 Task: Create new contact,   with mail id: 'AubreyNelson@iCloud.com', first name: 'Aubrey', Last name: 'Nelson', Job Title: Front-End Developer, Phone number (408) 555-5678. Change life cycle stage to  'Lead' and lead status to 'New'. Add new company to the associated contact: www.dell.comen-in and type: Other. Logged in from softage.10@softage.net
Action: Mouse moved to (85, 59)
Screenshot: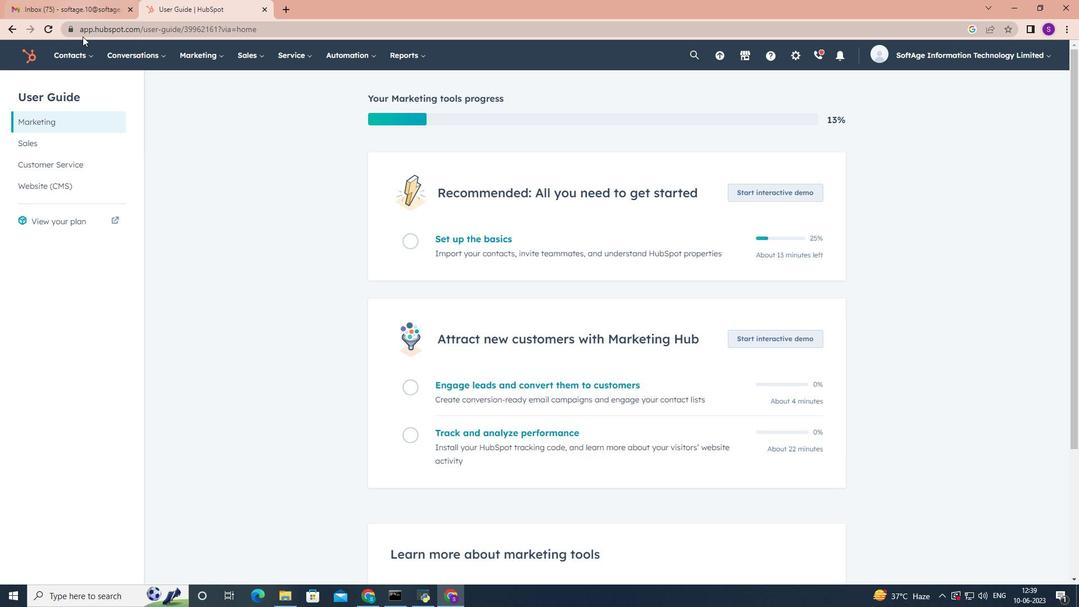 
Action: Mouse pressed left at (85, 59)
Screenshot: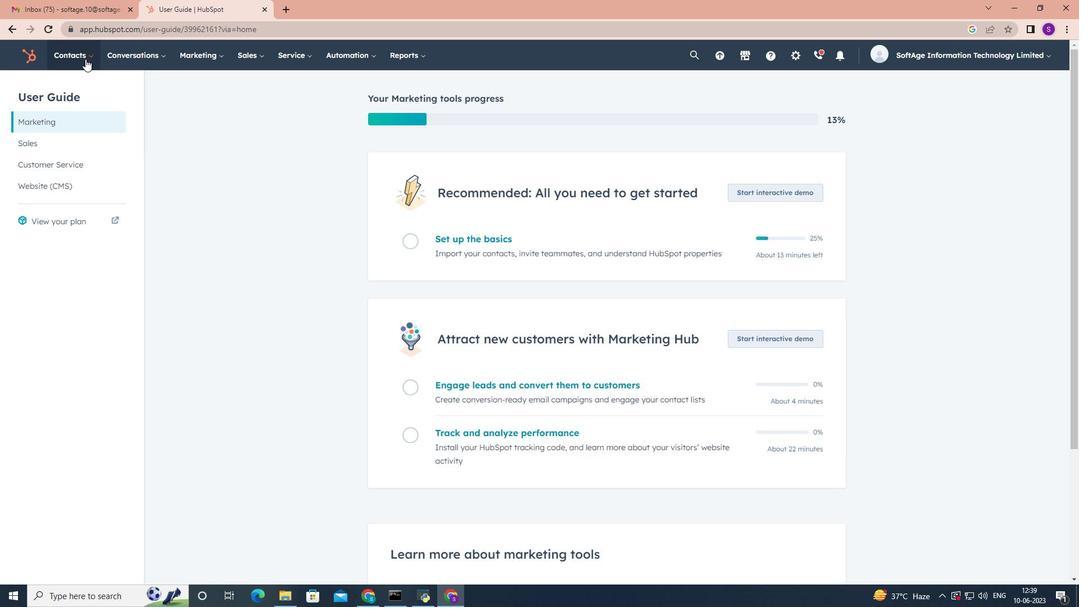 
Action: Mouse moved to (95, 93)
Screenshot: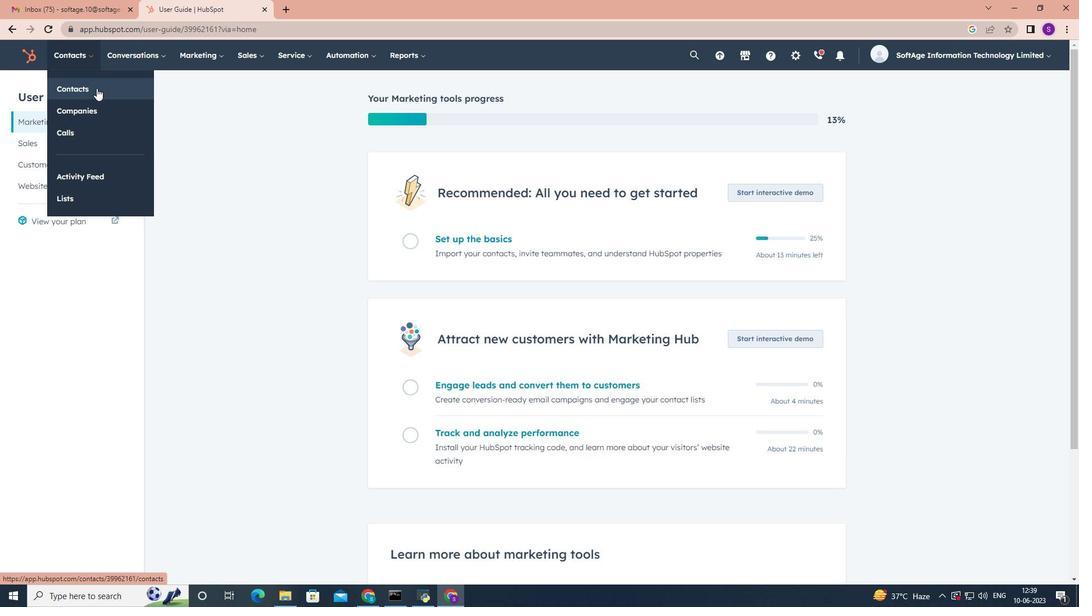 
Action: Mouse pressed left at (95, 93)
Screenshot: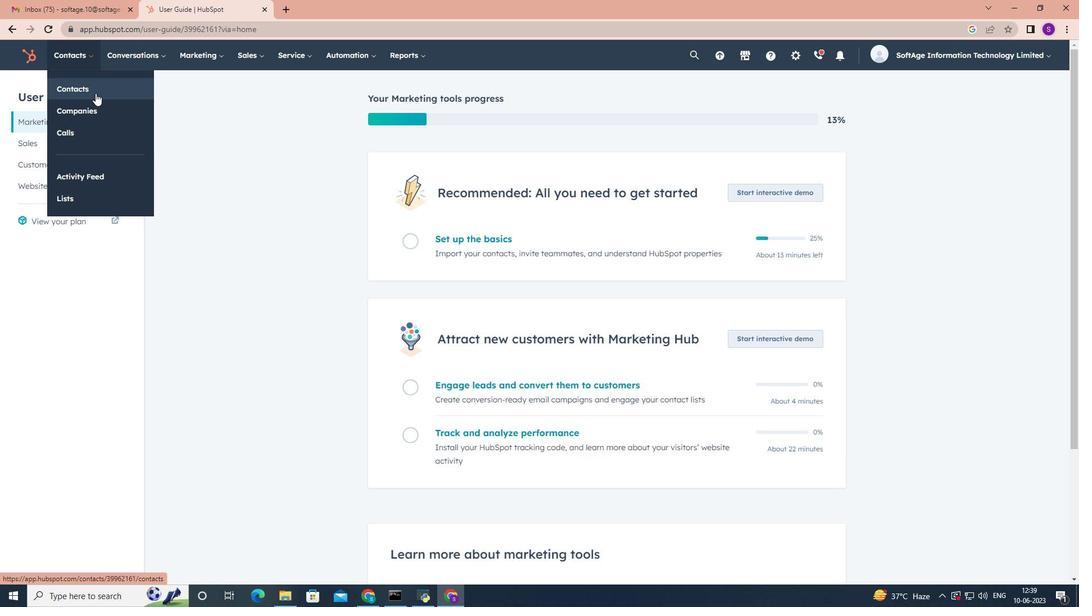 
Action: Mouse moved to (1018, 92)
Screenshot: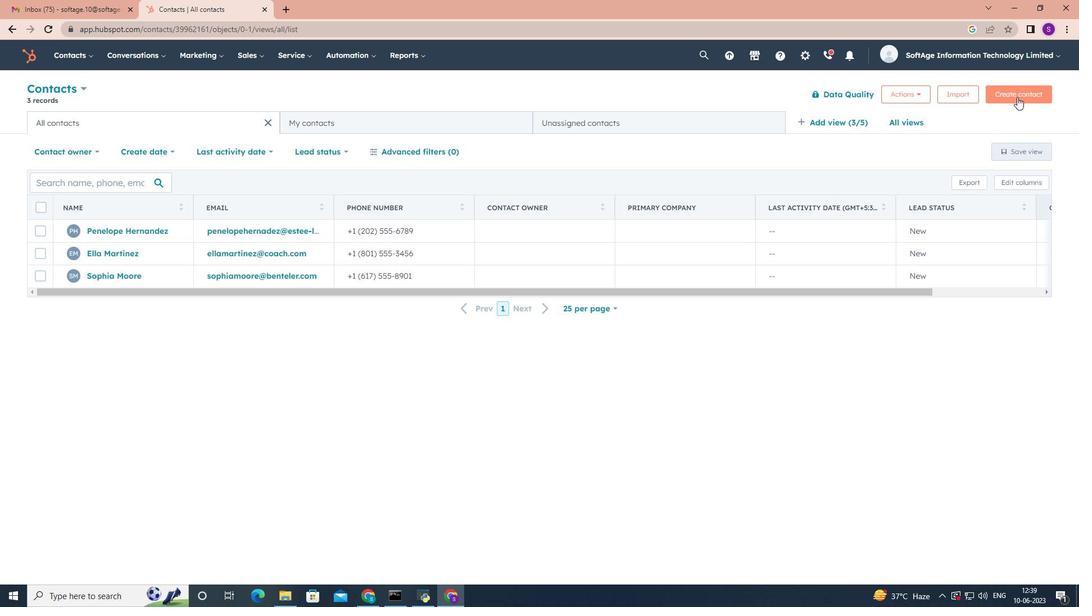 
Action: Mouse pressed left at (1018, 92)
Screenshot: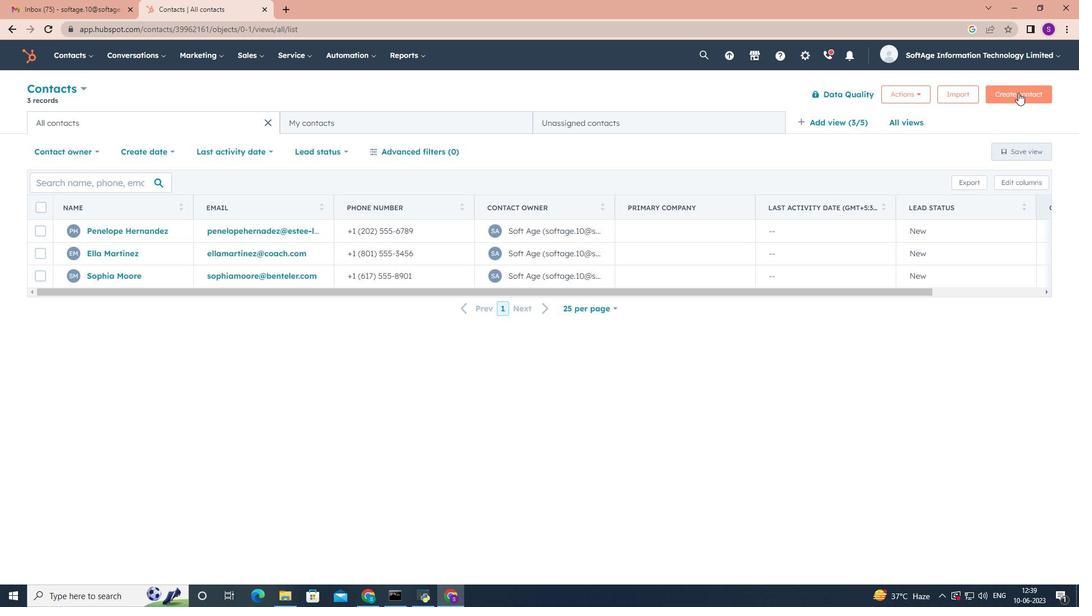 
Action: Mouse moved to (814, 150)
Screenshot: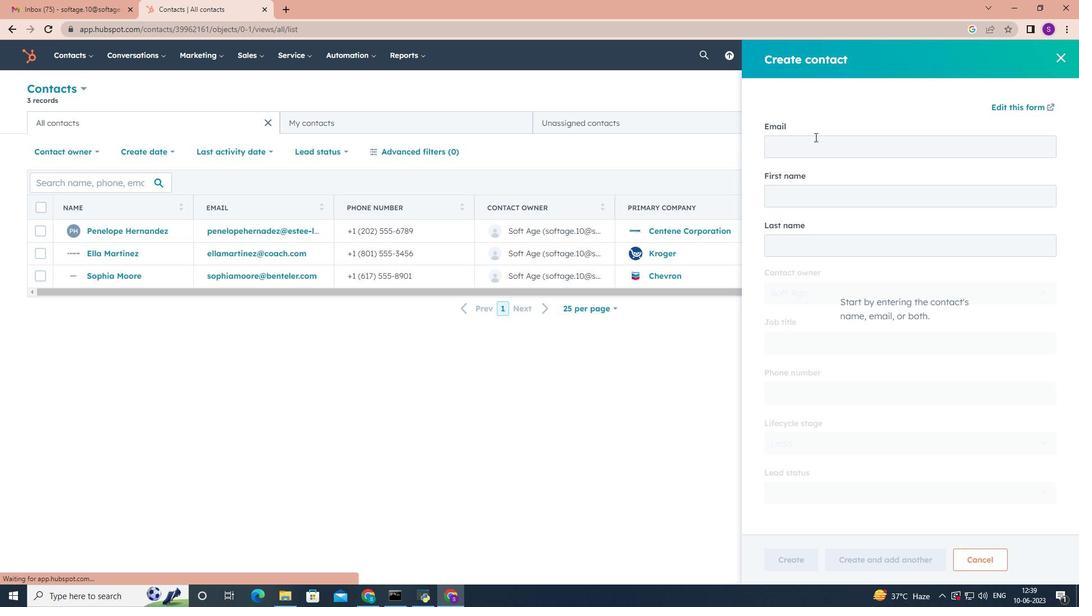 
Action: Mouse pressed left at (814, 150)
Screenshot: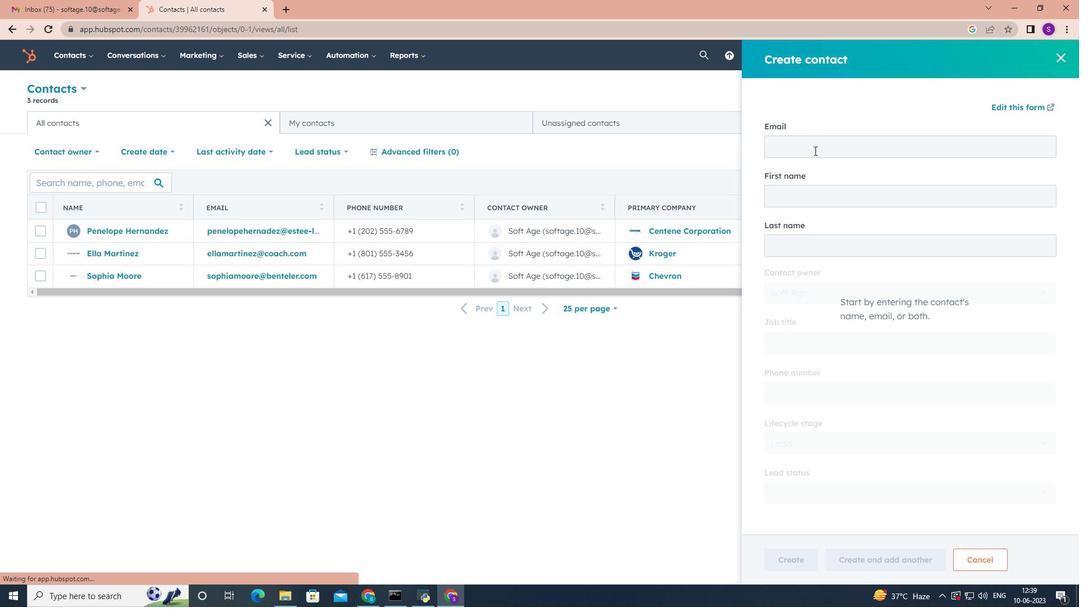 
Action: Key pressed <Key.shift>Aubrey<Key.shift>Nelson<Key.shift>@i<Key.shift><Key.shift><Key.shift><Key.shift><Key.shift><Key.shift><Key.shift><Key.shift><Key.shift><Key.shift>Cloud.com
Screenshot: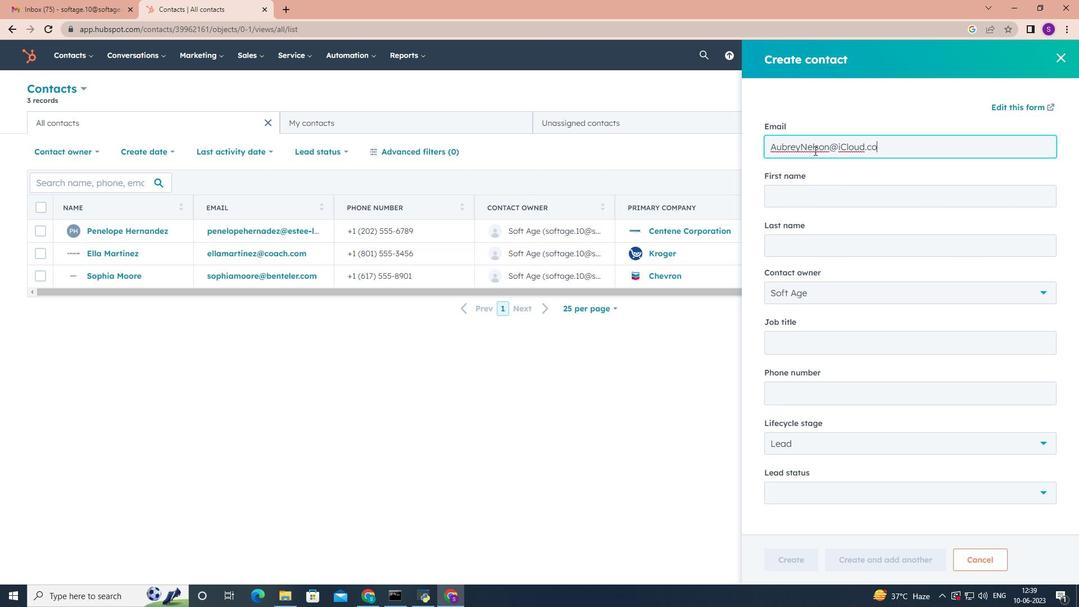 
Action: Mouse moved to (832, 193)
Screenshot: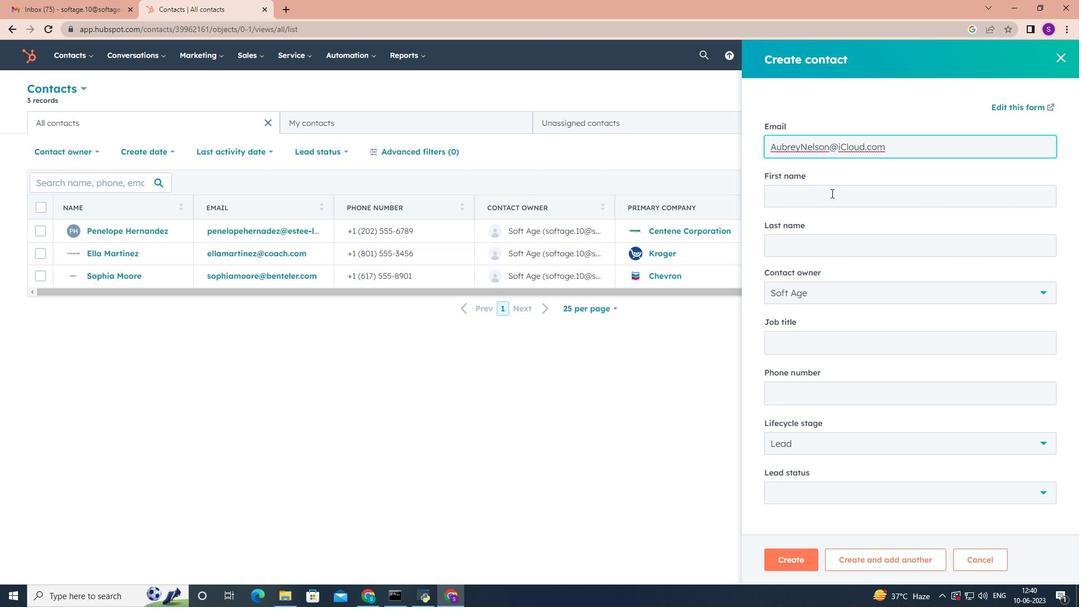 
Action: Mouse pressed left at (832, 193)
Screenshot: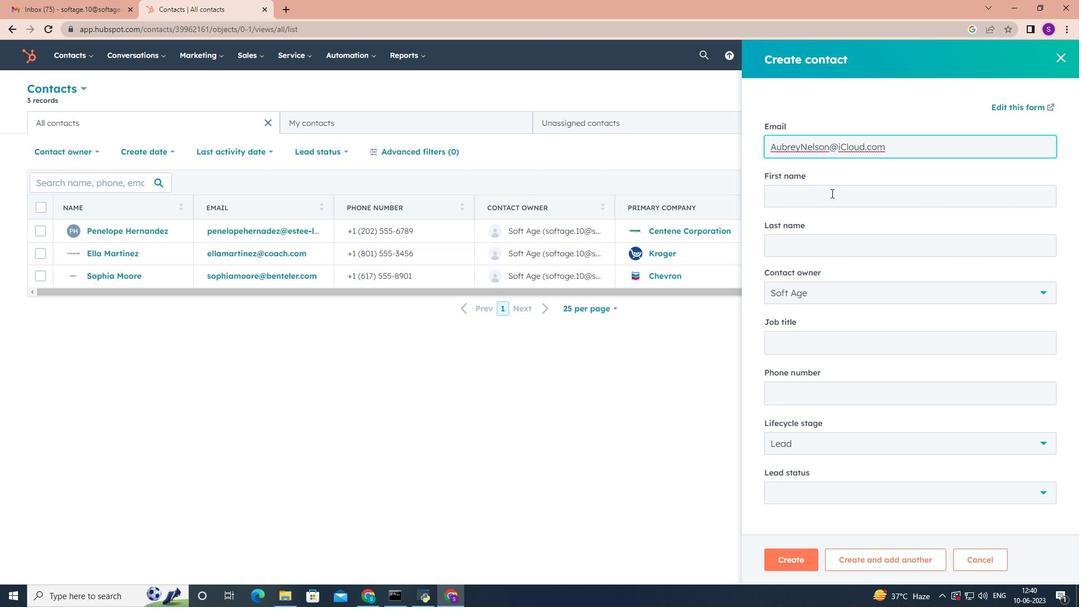 
Action: Key pressed <Key.shift>Aubrey<Key.caps_lock><Key.caps_lock><Key.tab><Key.shift><Key.shift><Key.shift><Key.shift><Key.shift>Nelson<Key.tab><Key.tab><Key.shift><Key.shift><Key.shift><Key.shift>Front-<Key.shift>End<Key.space><Key.shift>Developer<Key.tab>4085555678<Key.tab><Key.tab><Key.tab><Key.tab><Key.enter>
Screenshot: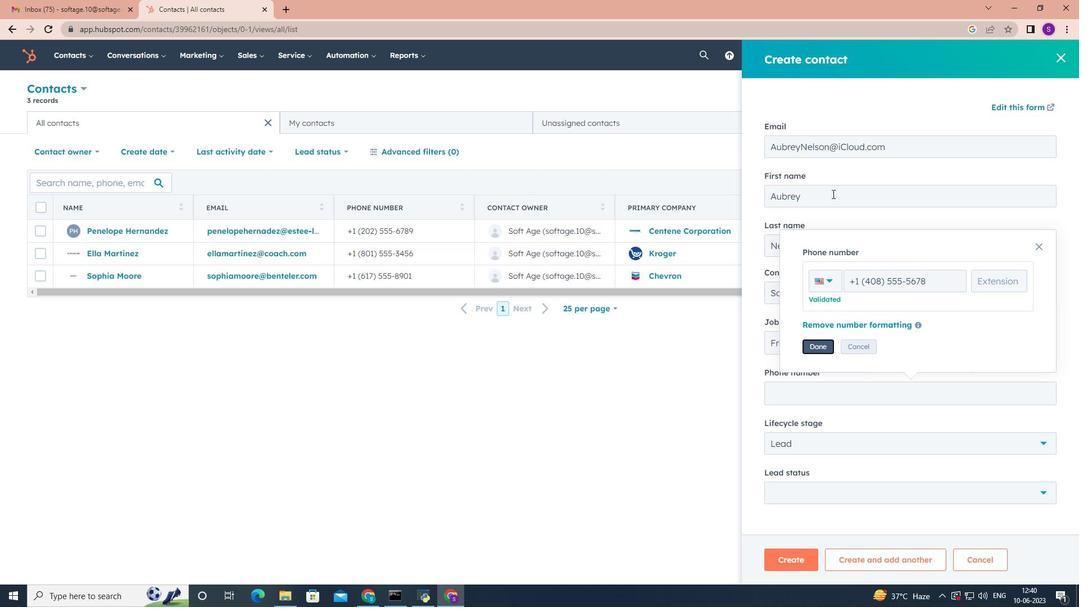 
Action: Mouse moved to (832, 194)
Screenshot: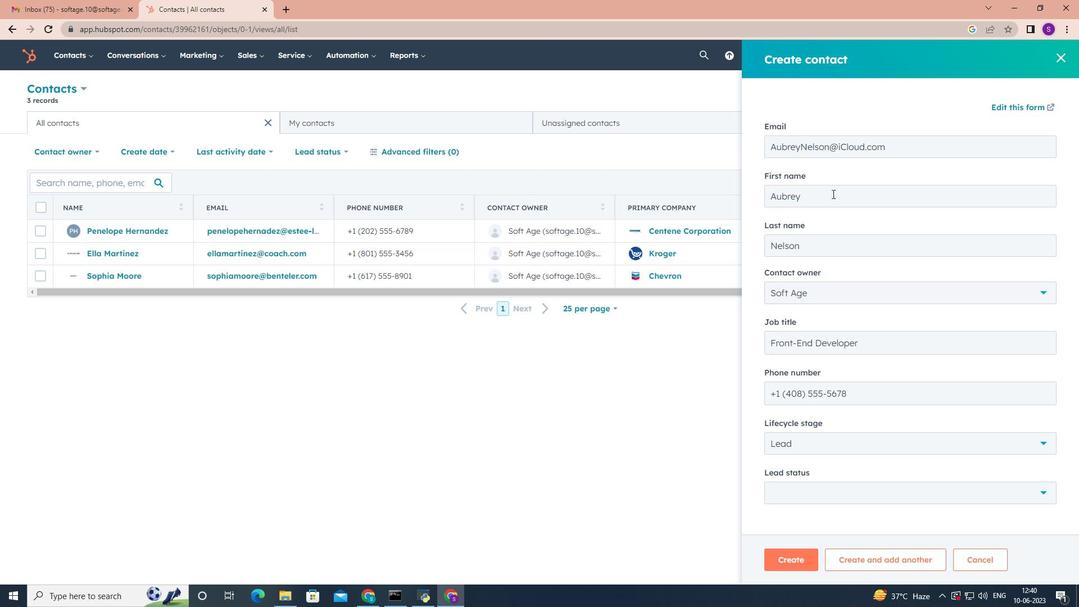 
Action: Mouse scrolled (832, 193) with delta (0, 0)
Screenshot: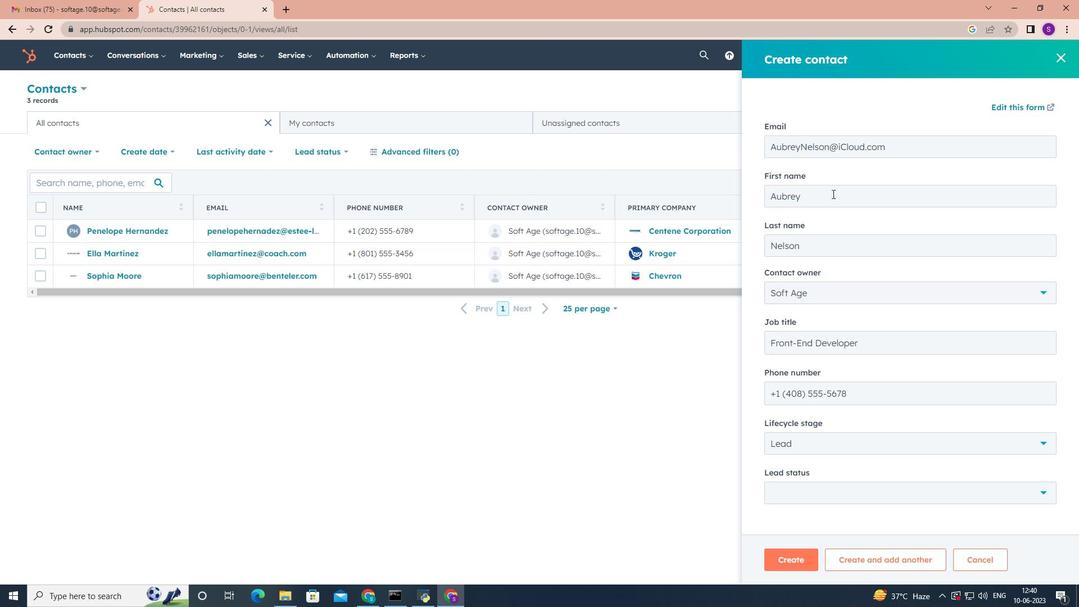 
Action: Mouse scrolled (832, 193) with delta (0, 0)
Screenshot: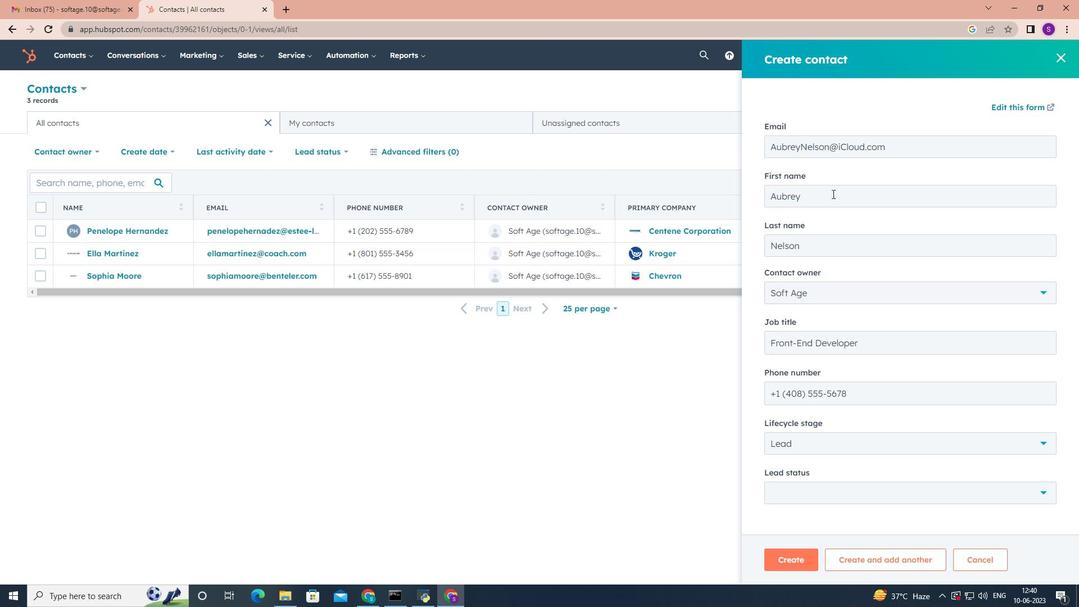 
Action: Mouse moved to (837, 205)
Screenshot: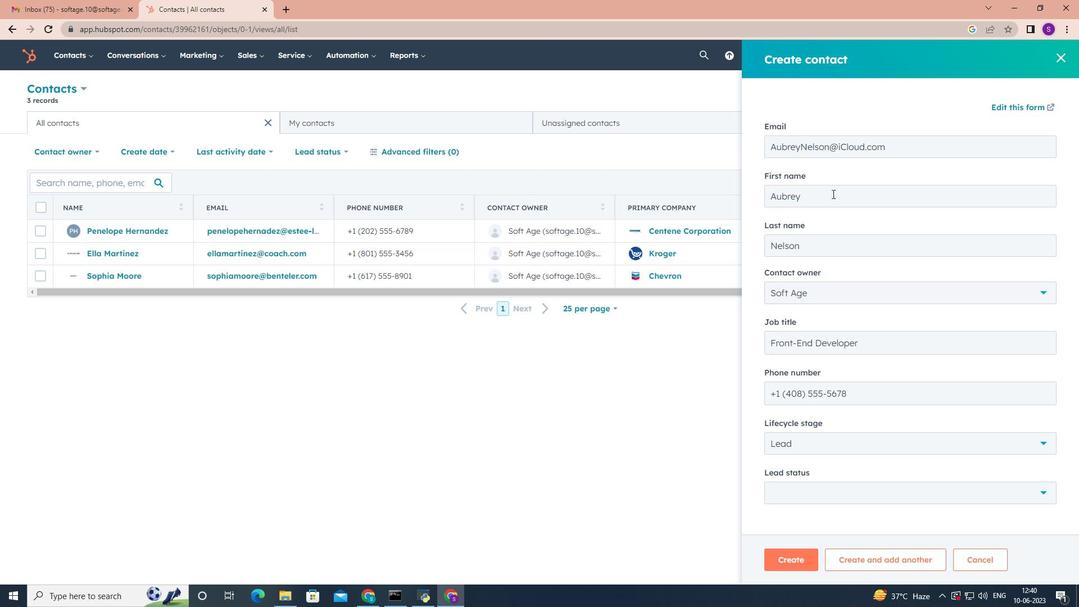 
Action: Mouse scrolled (837, 204) with delta (0, 0)
Screenshot: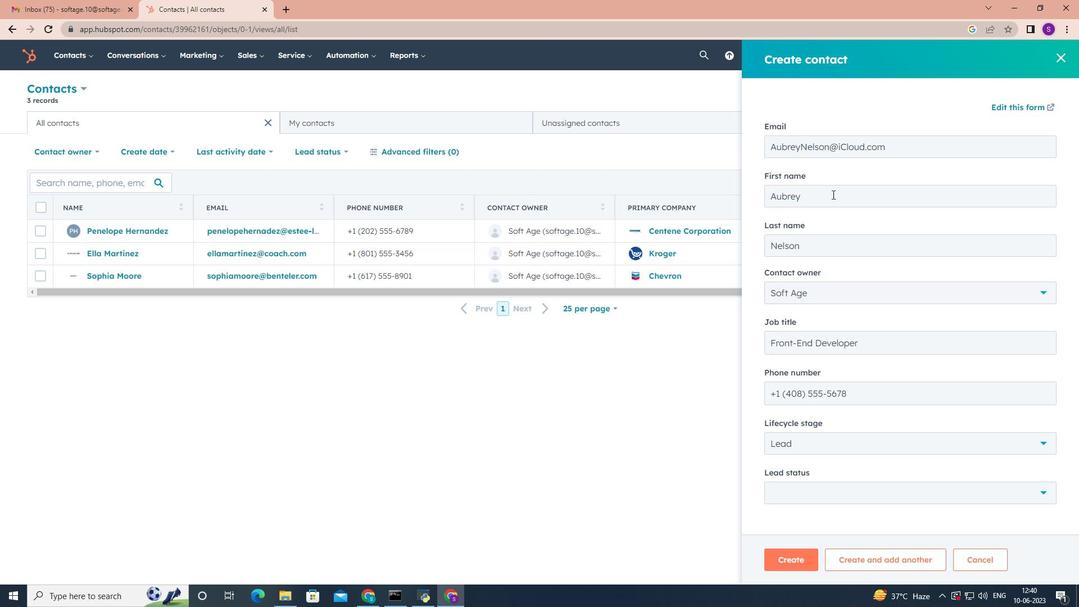
Action: Mouse moved to (971, 345)
Screenshot: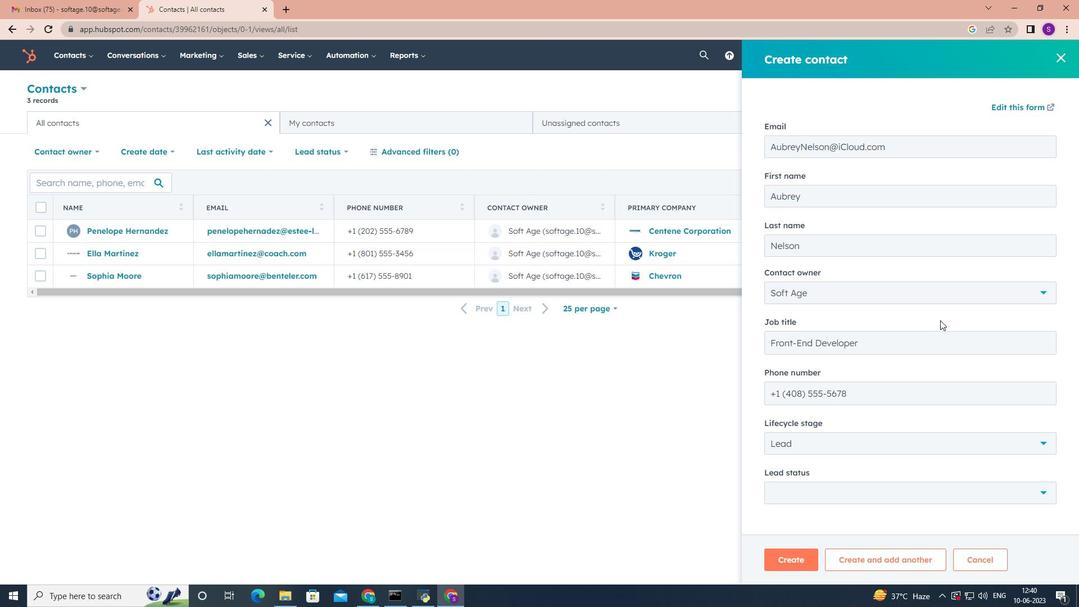 
Action: Mouse scrolled (971, 344) with delta (0, 0)
Screenshot: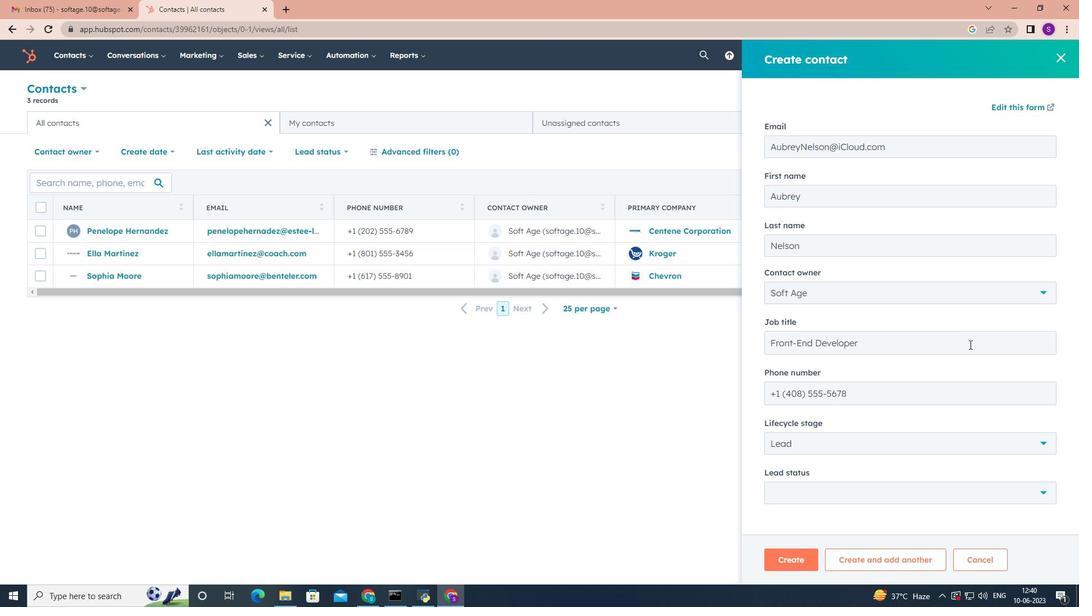 
Action: Mouse scrolled (971, 344) with delta (0, 0)
Screenshot: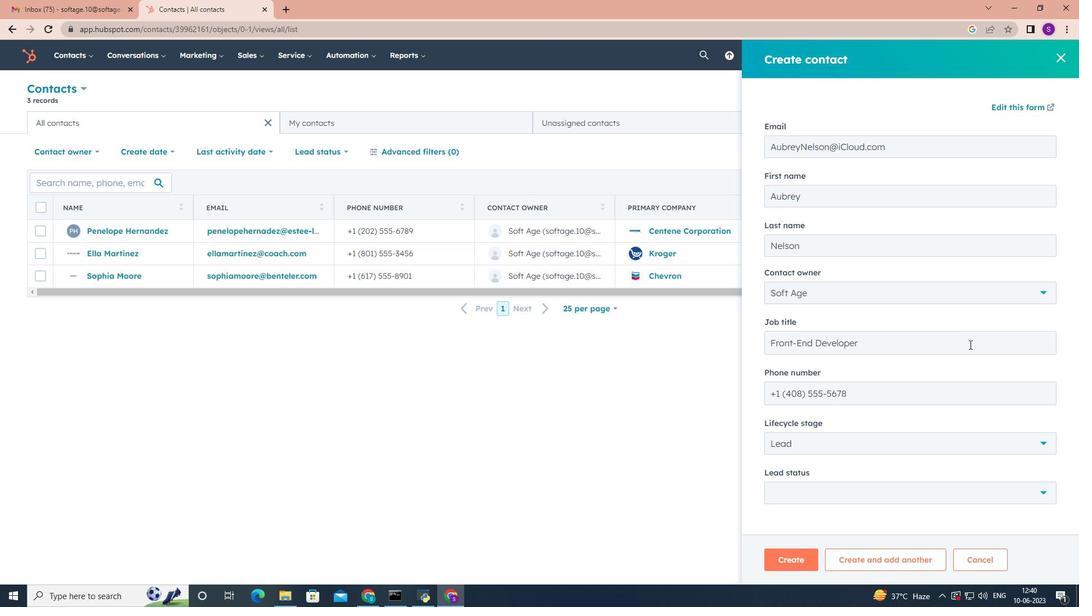 
Action: Mouse scrolled (971, 345) with delta (0, 0)
Screenshot: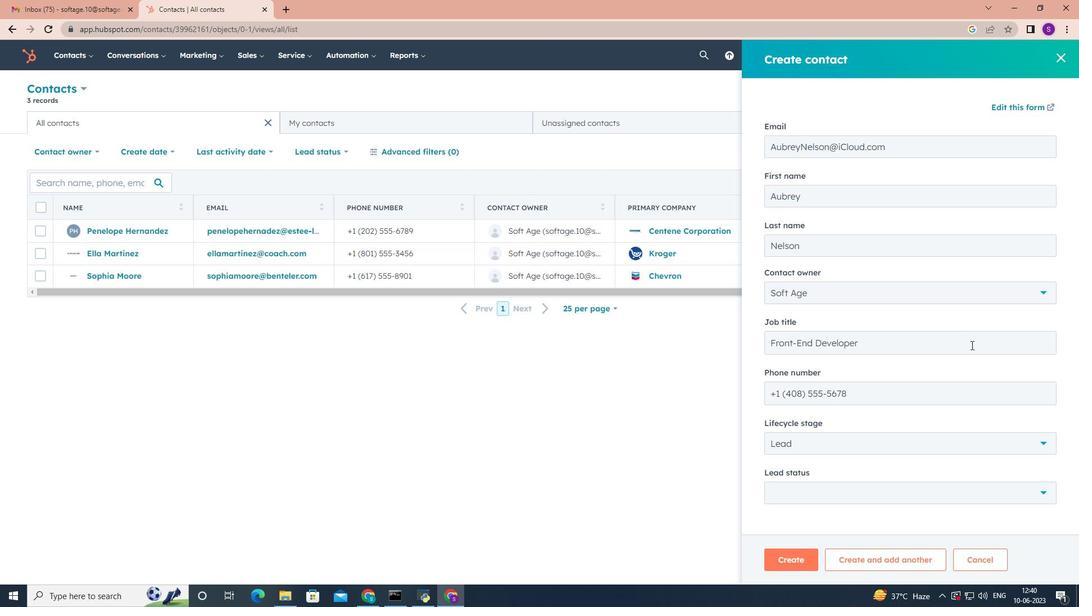 
Action: Mouse scrolled (971, 344) with delta (0, 0)
Screenshot: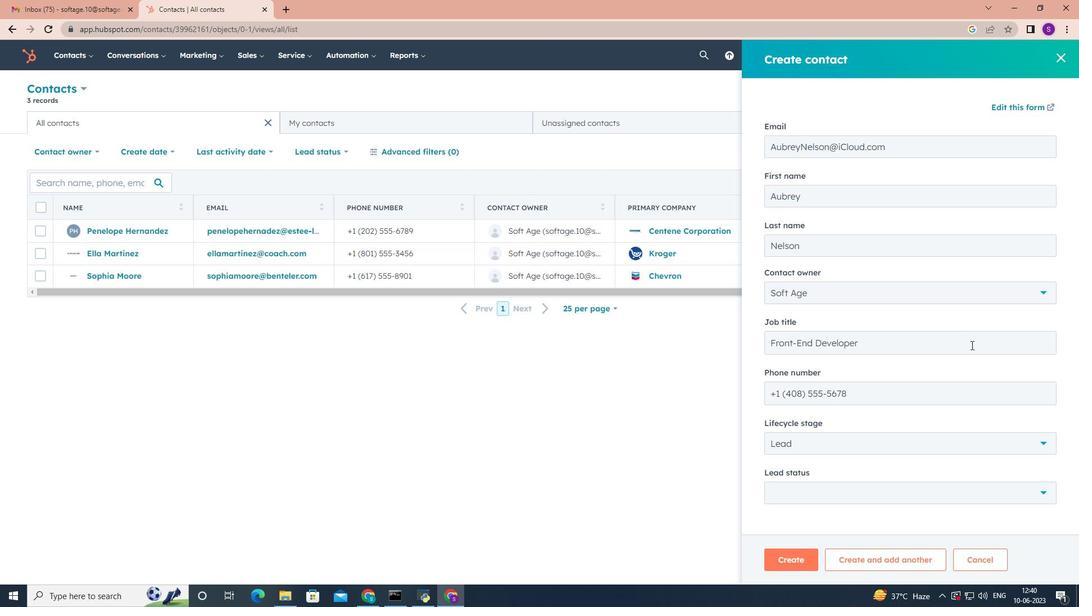 
Action: Mouse moved to (1047, 447)
Screenshot: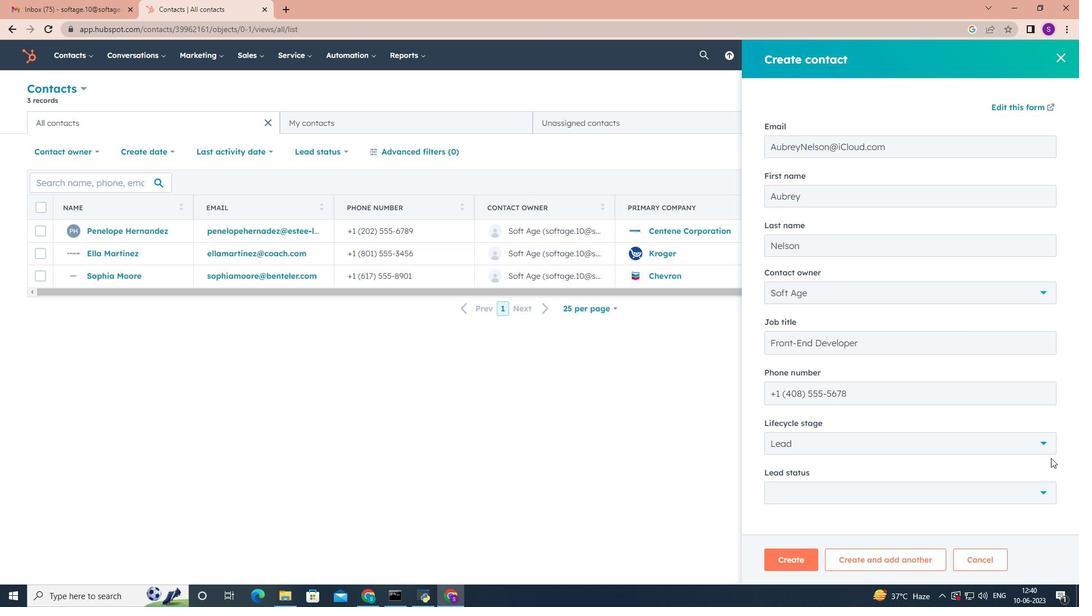 
Action: Mouse pressed left at (1047, 447)
Screenshot: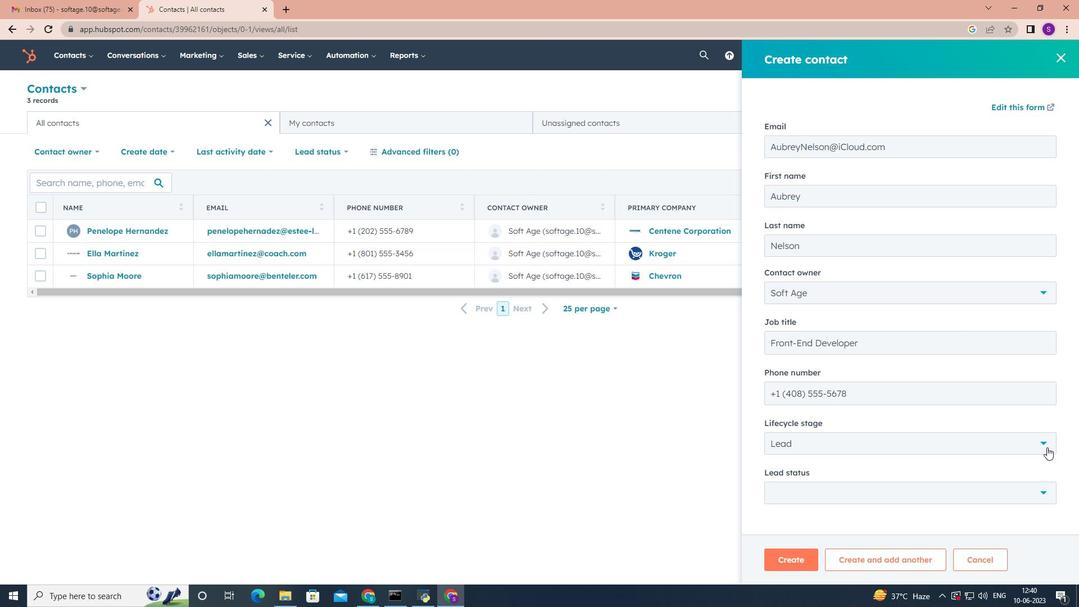 
Action: Mouse moved to (908, 330)
Screenshot: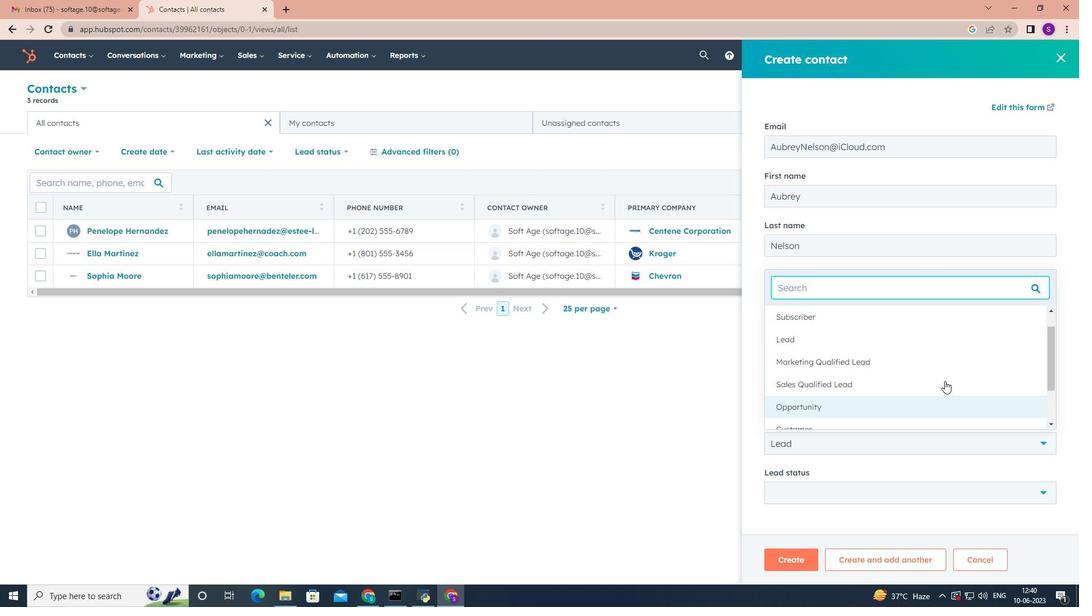 
Action: Mouse pressed left at (908, 330)
Screenshot: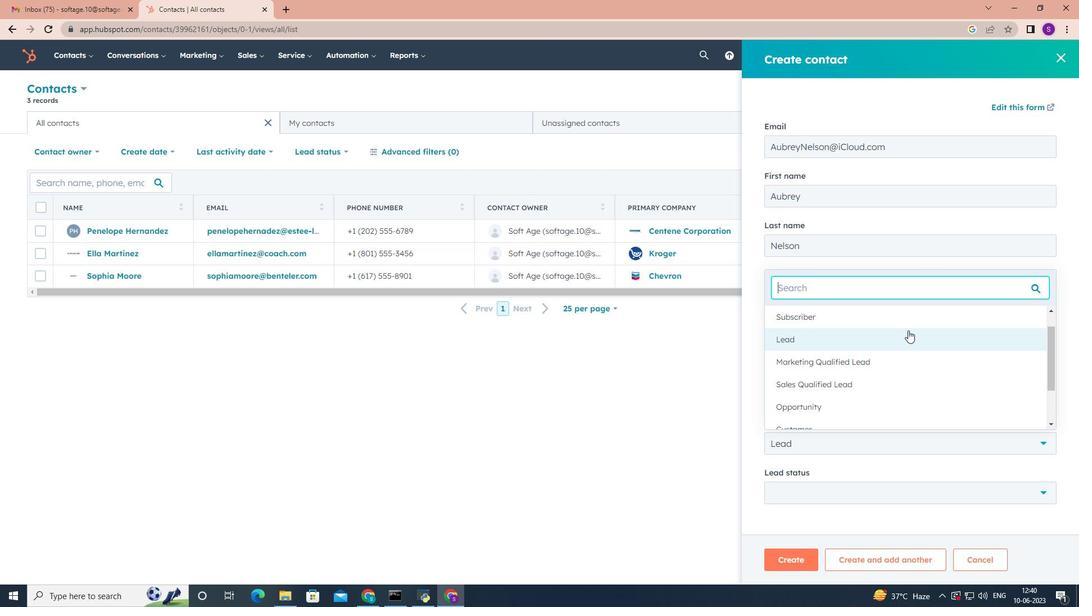 
Action: Mouse moved to (1046, 489)
Screenshot: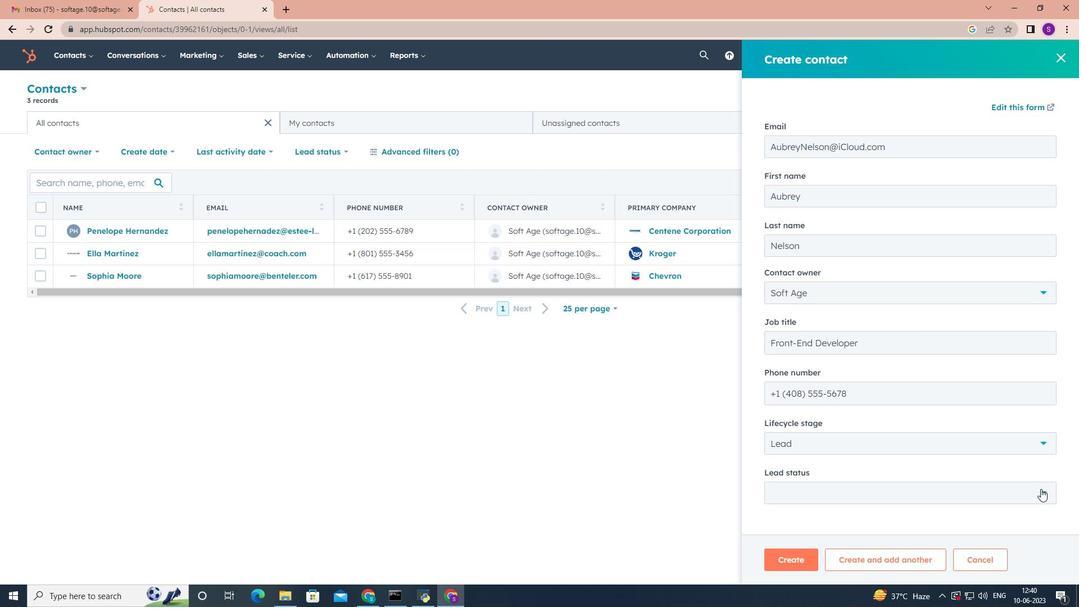 
Action: Mouse pressed left at (1046, 489)
Screenshot: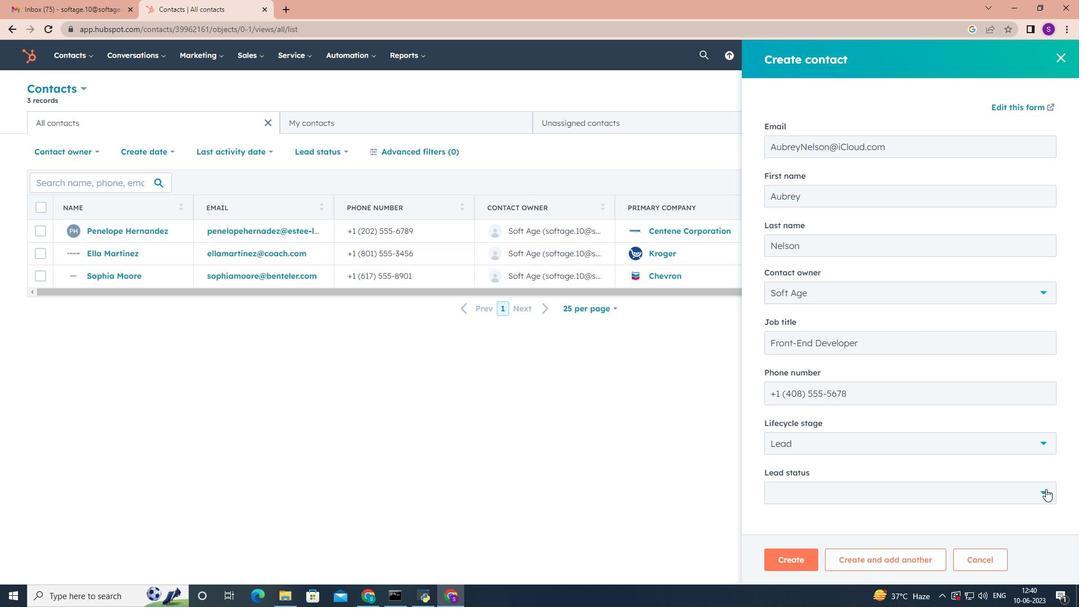 
Action: Mouse moved to (812, 389)
Screenshot: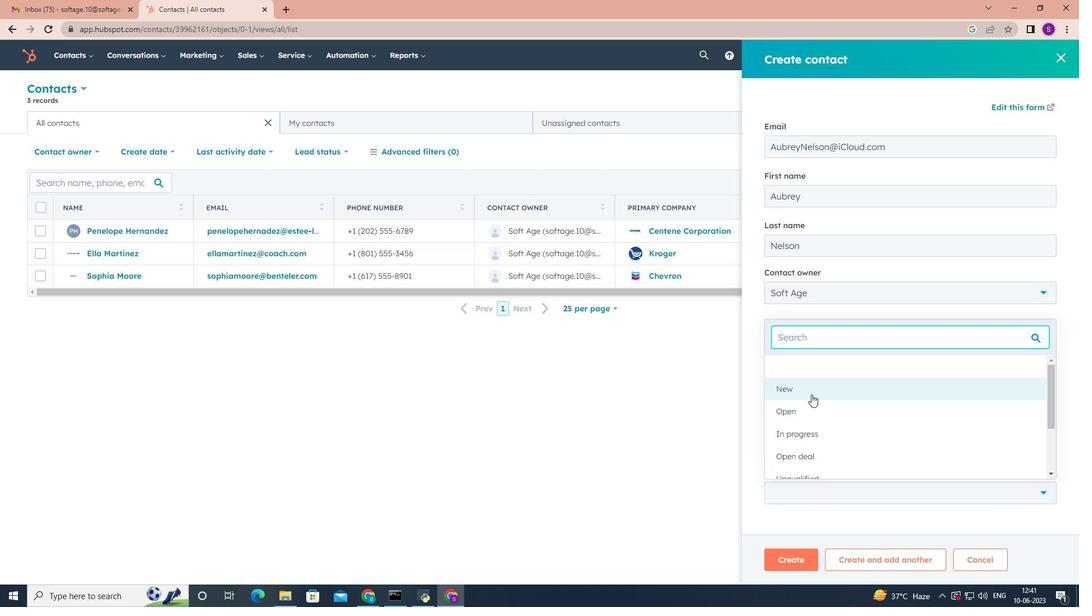 
Action: Mouse pressed left at (812, 389)
Screenshot: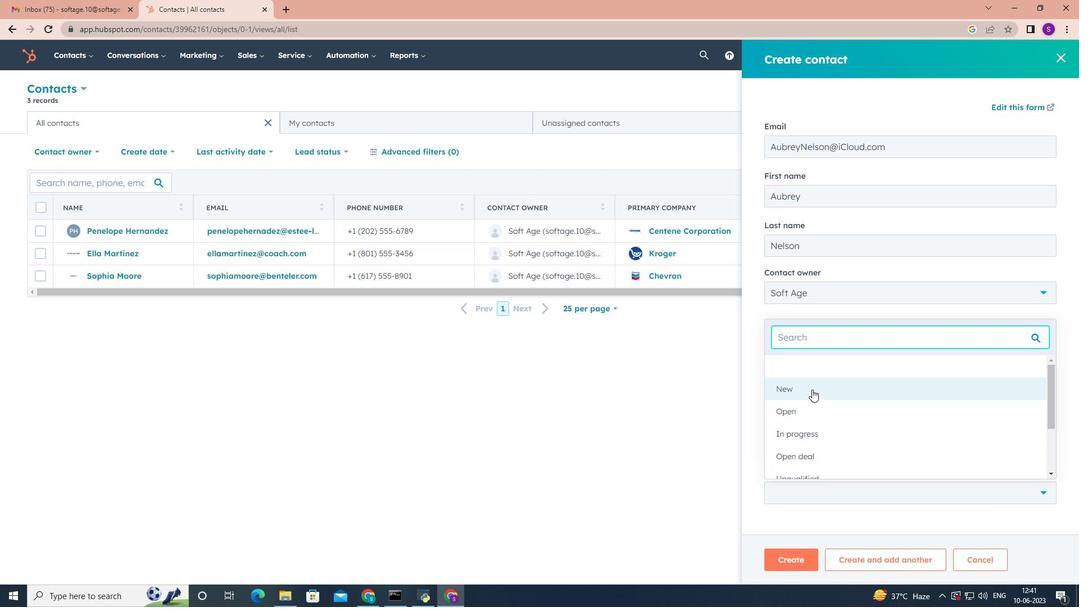 
Action: Mouse moved to (799, 564)
Screenshot: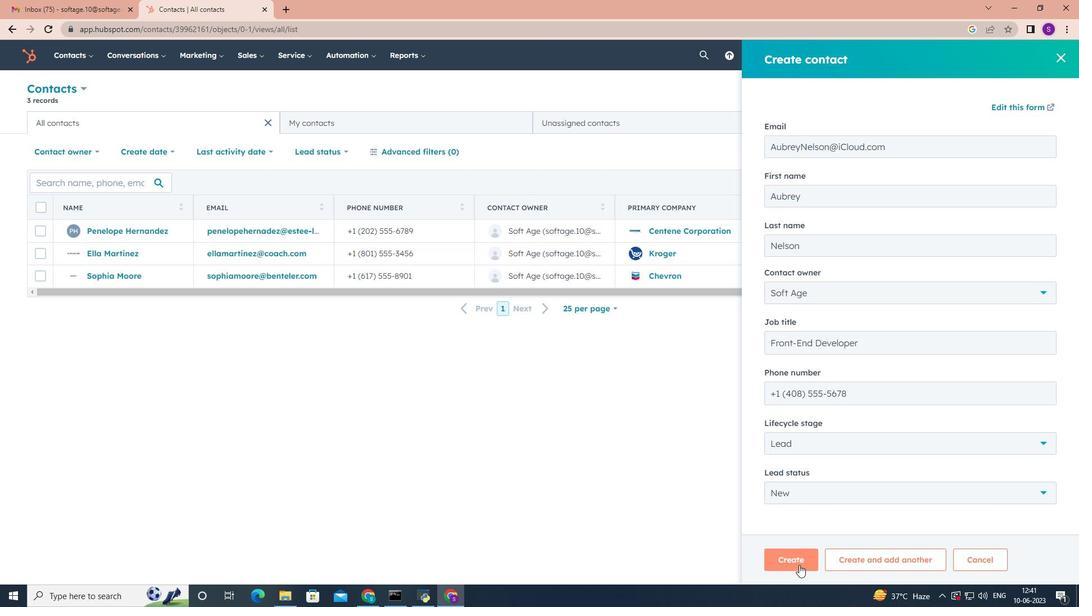 
Action: Mouse pressed left at (799, 564)
Screenshot: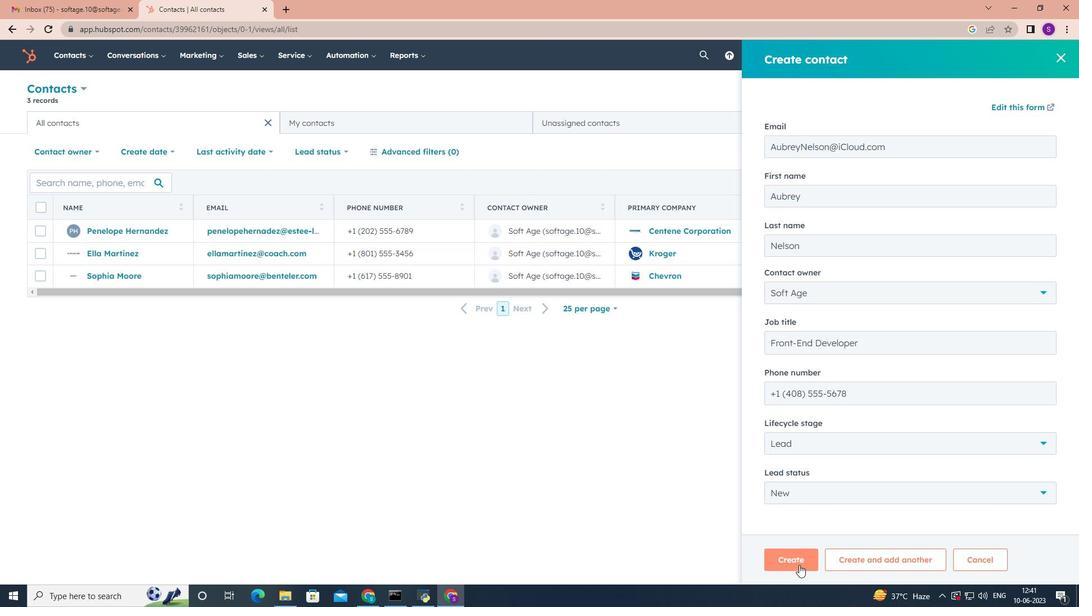 
Action: Mouse moved to (480, 267)
Screenshot: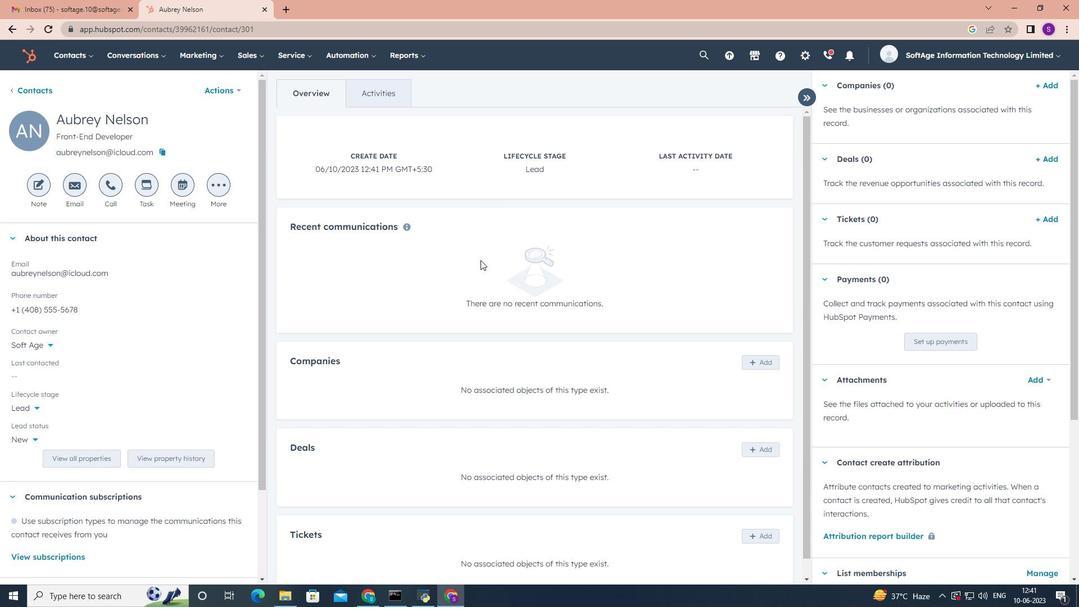 
Action: Mouse scrolled (480, 267) with delta (0, 0)
Screenshot: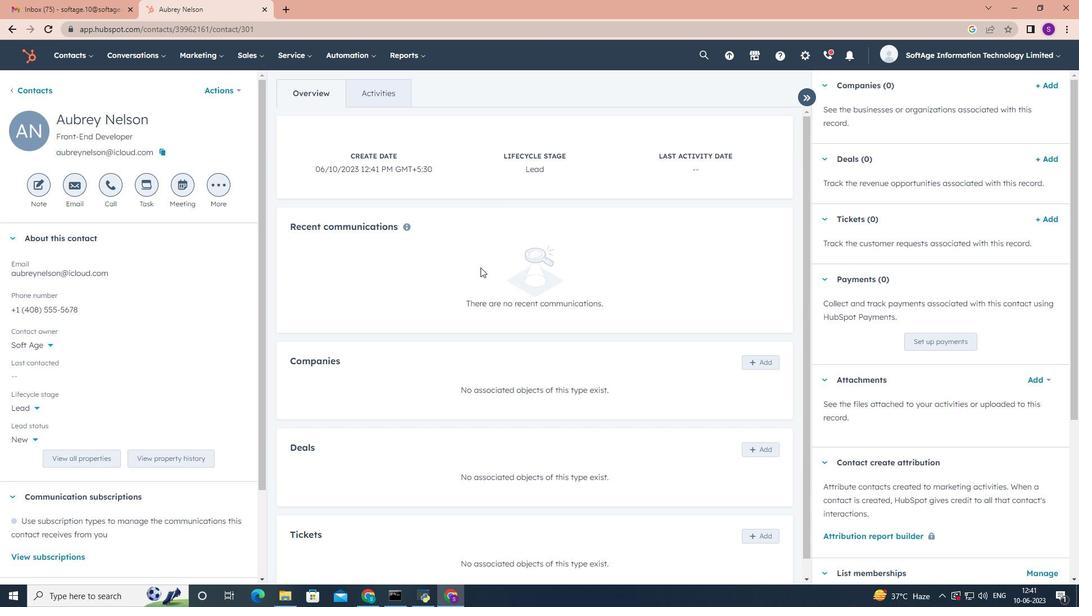 
Action: Mouse scrolled (480, 267) with delta (0, 0)
Screenshot: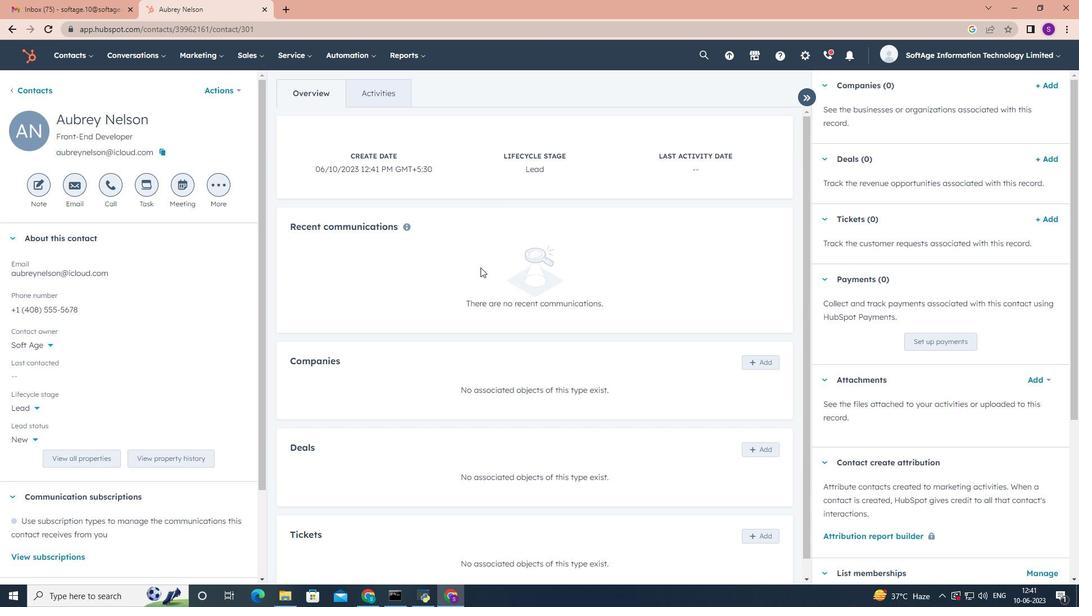 
Action: Mouse moved to (763, 342)
Screenshot: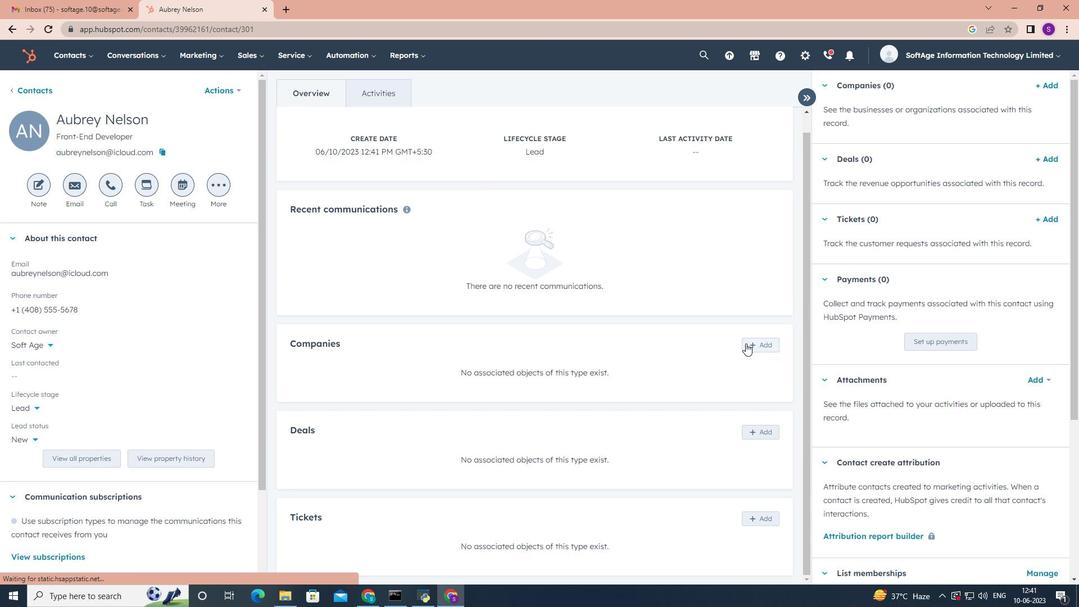 
Action: Mouse pressed left at (763, 342)
Screenshot: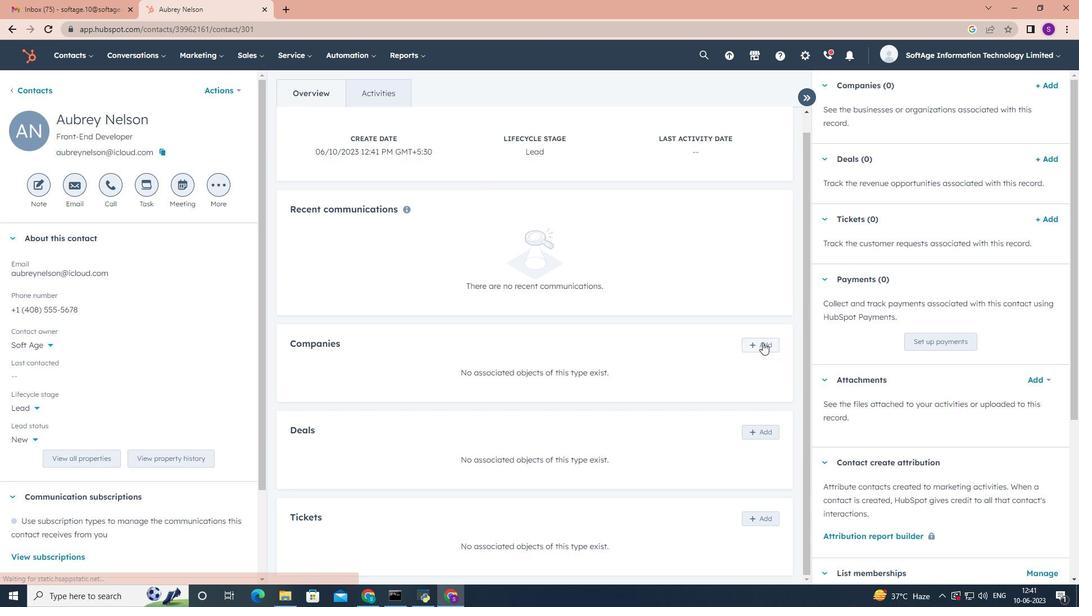 
Action: Mouse moved to (853, 120)
Screenshot: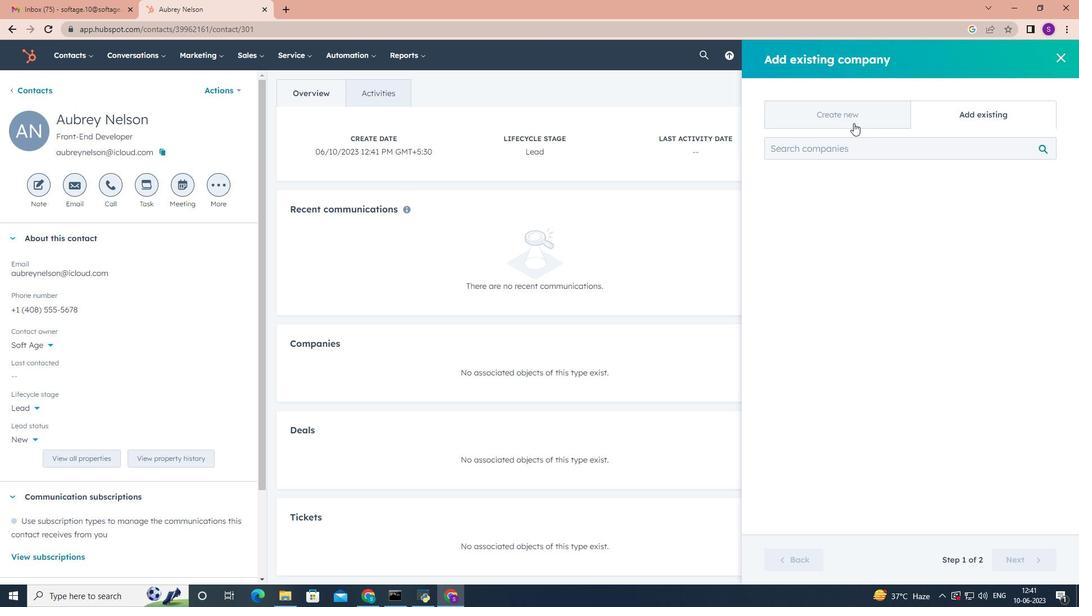 
Action: Mouse pressed left at (853, 120)
Screenshot: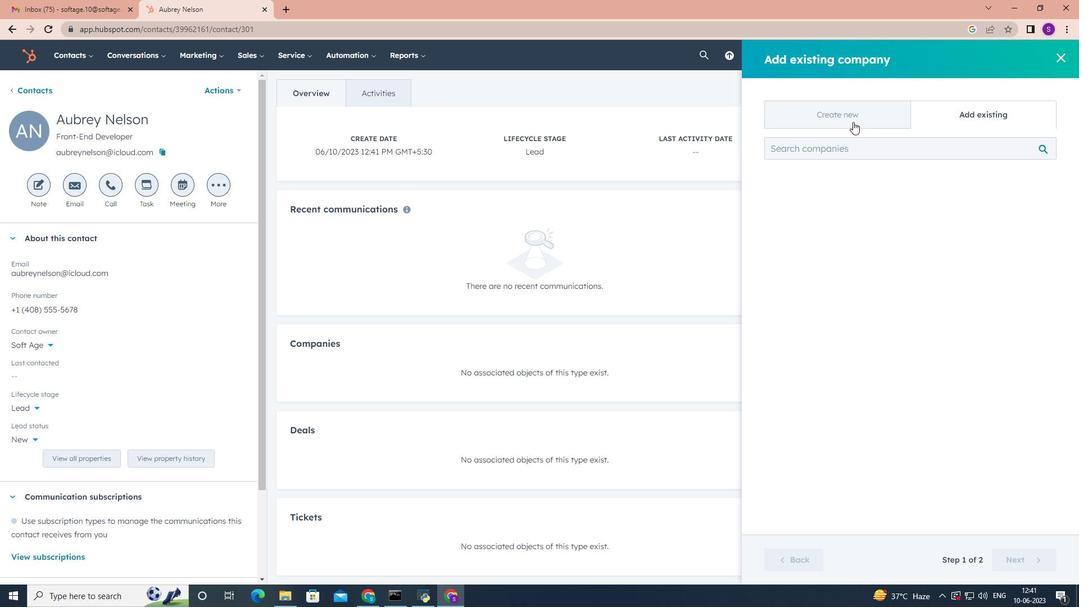 
Action: Mouse moved to (830, 182)
Screenshot: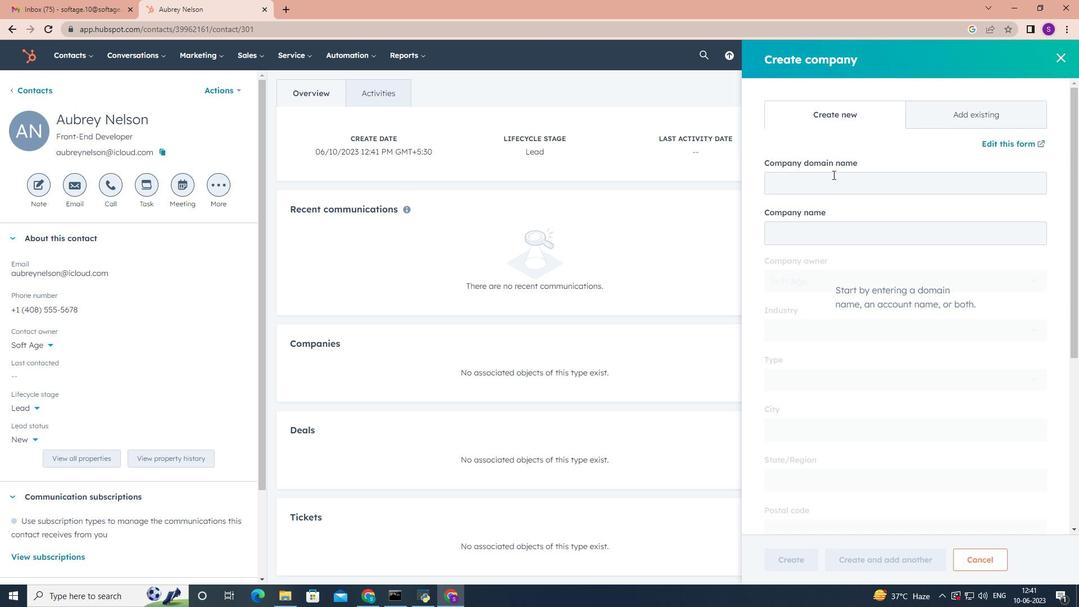 
Action: Mouse pressed left at (830, 182)
Screenshot: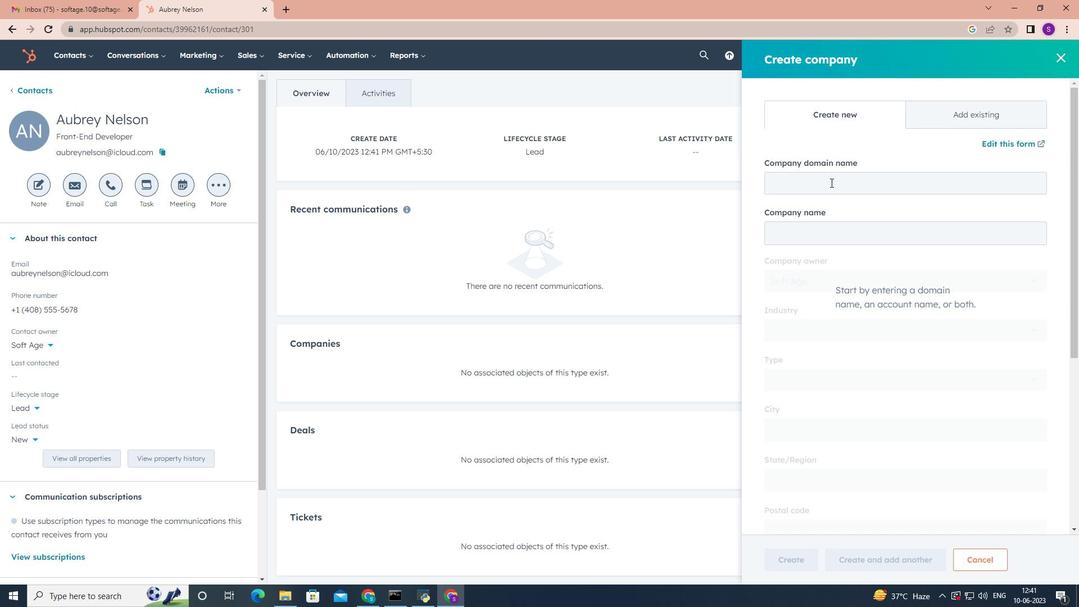 
Action: Key pressed <Key.shift><Key.shift><Key.shift><Key.shift><Key.shift><Key.shift><Key.shift><Key.shift><Key.shift><Key.shift><Key.shift><Key.shift><Key.shift><Key.shift><Key.shift><Key.shift><Key.shift><Key.shift><Key.shift><Key.shift><Key.shift><Key.shift><Key.shift><Key.shift><Key.shift><Key.shift>WWW.dell.<Key.shift>comen-in
Screenshot: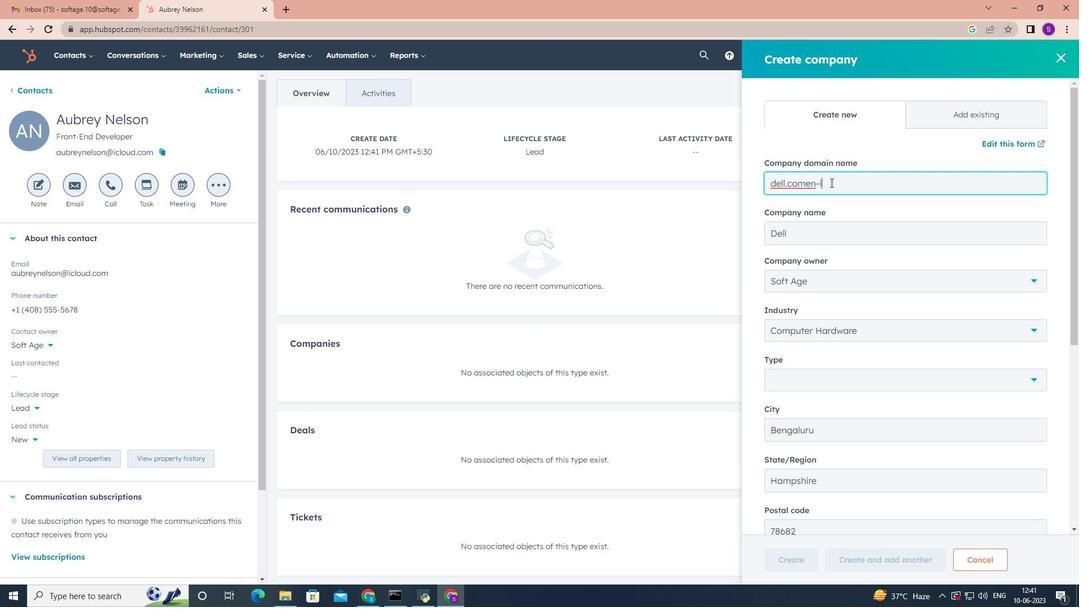 
Action: Mouse moved to (1032, 381)
Screenshot: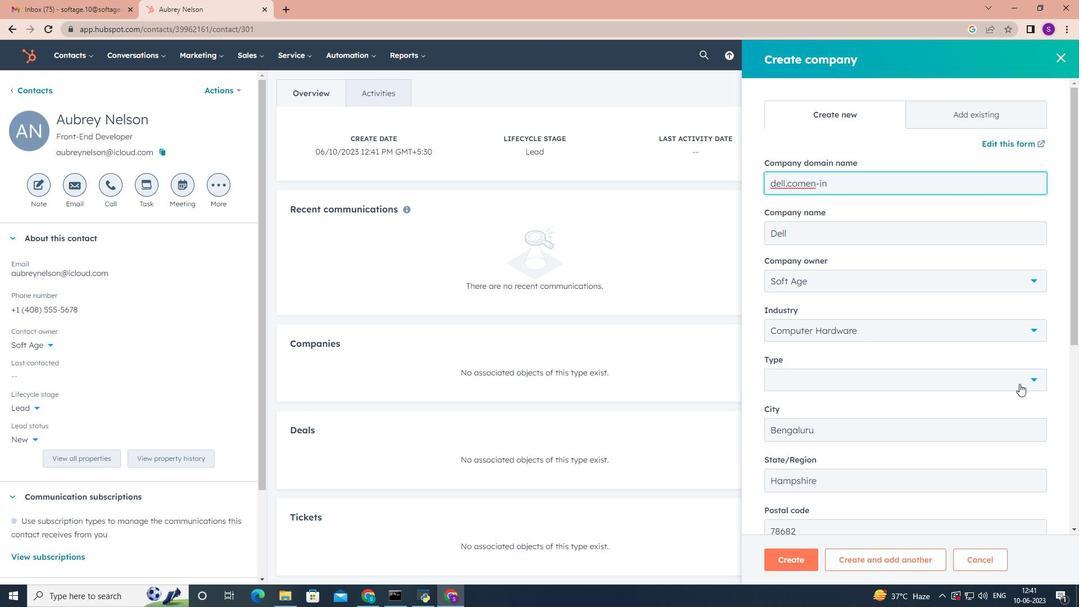 
Action: Mouse pressed left at (1032, 381)
Screenshot: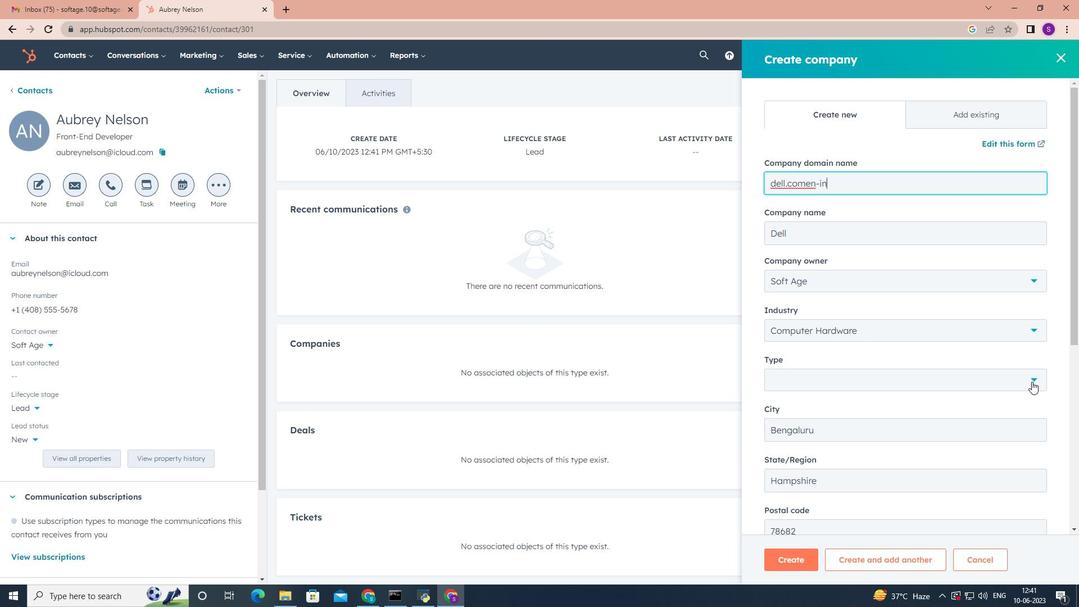 
Action: Mouse moved to (899, 423)
Screenshot: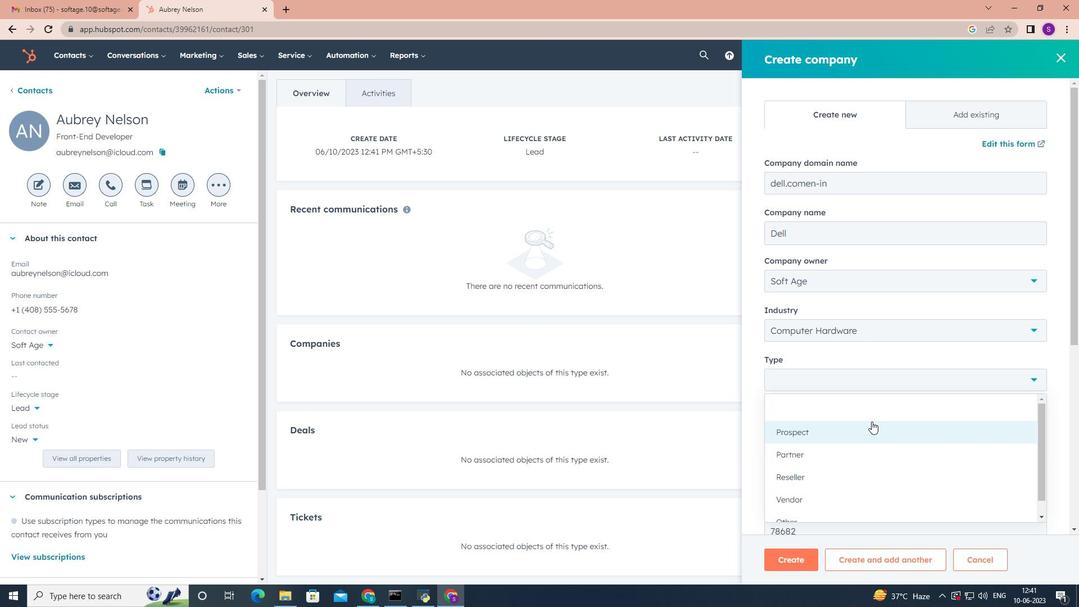 
Action: Mouse scrolled (899, 422) with delta (0, 0)
Screenshot: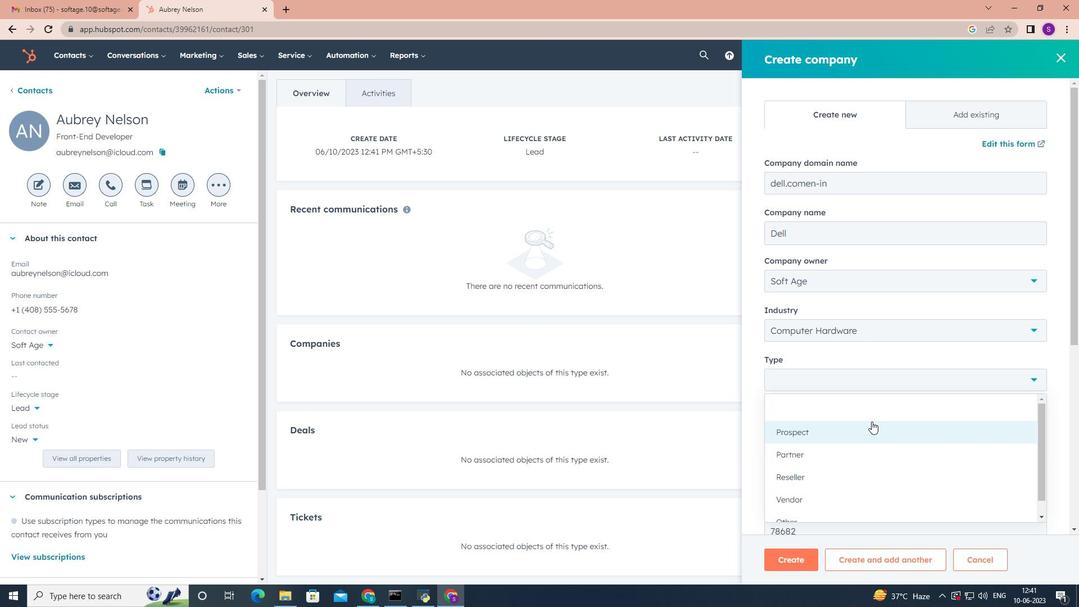 
Action: Mouse moved to (913, 413)
Screenshot: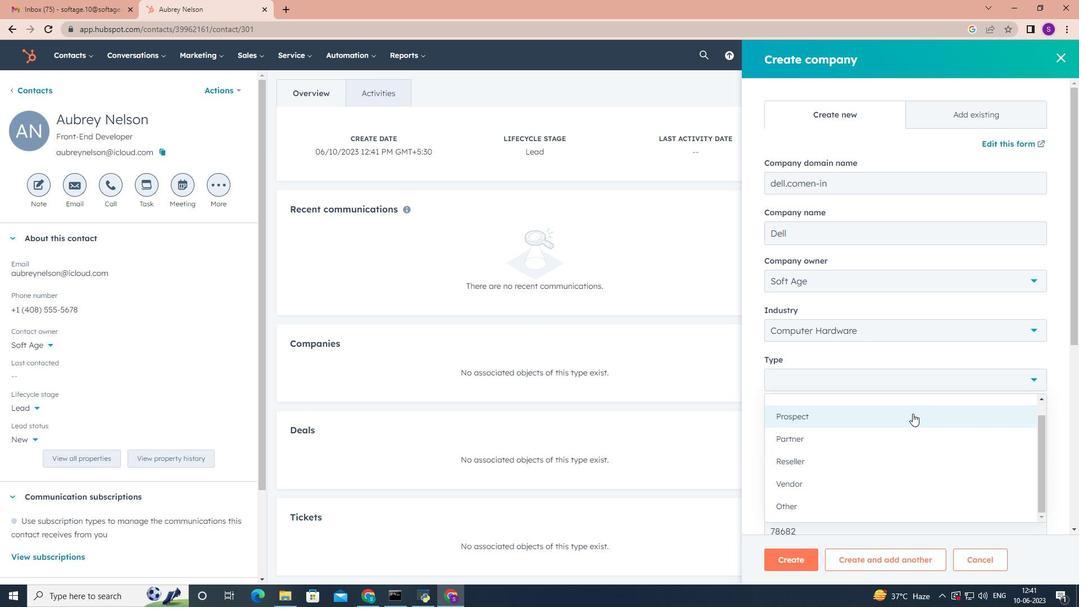 
Action: Mouse scrolled (913, 413) with delta (0, 0)
Screenshot: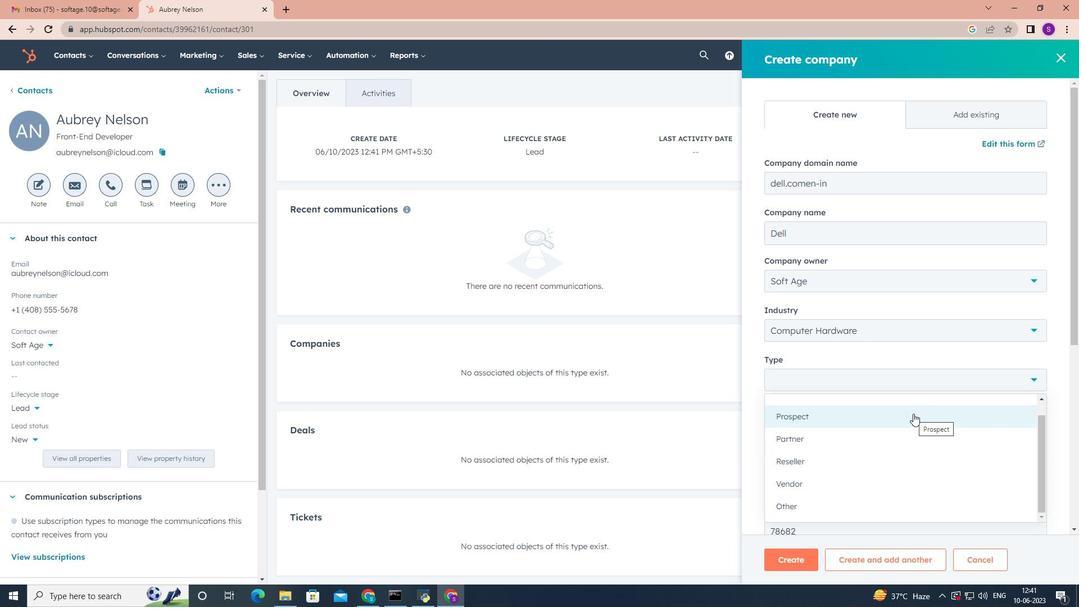 
Action: Mouse moved to (913, 416)
Screenshot: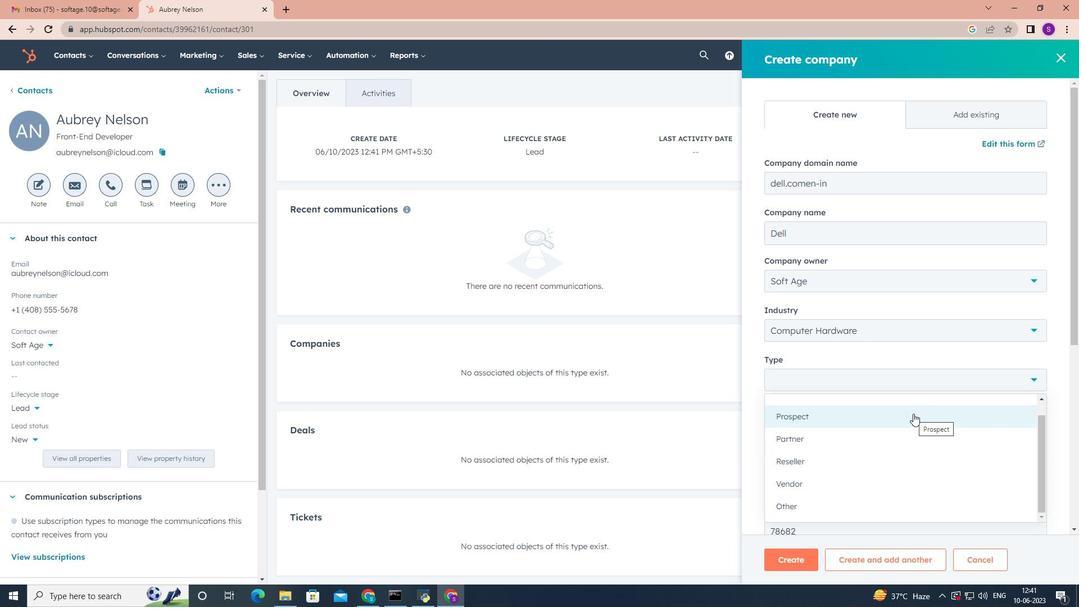 
Action: Mouse scrolled (913, 415) with delta (0, 0)
Screenshot: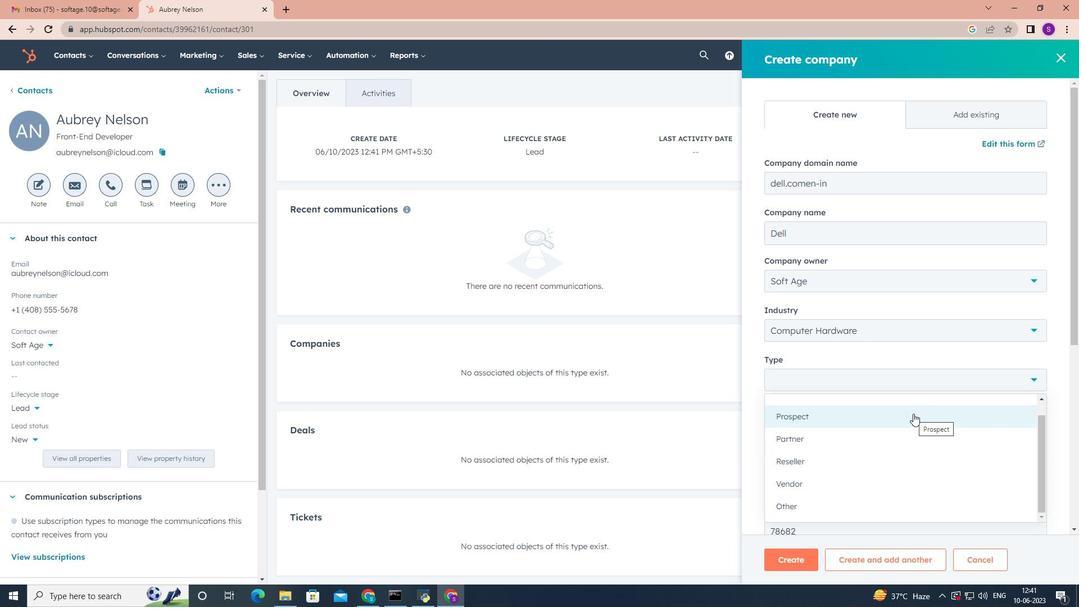 
Action: Mouse scrolled (913, 415) with delta (0, 0)
Screenshot: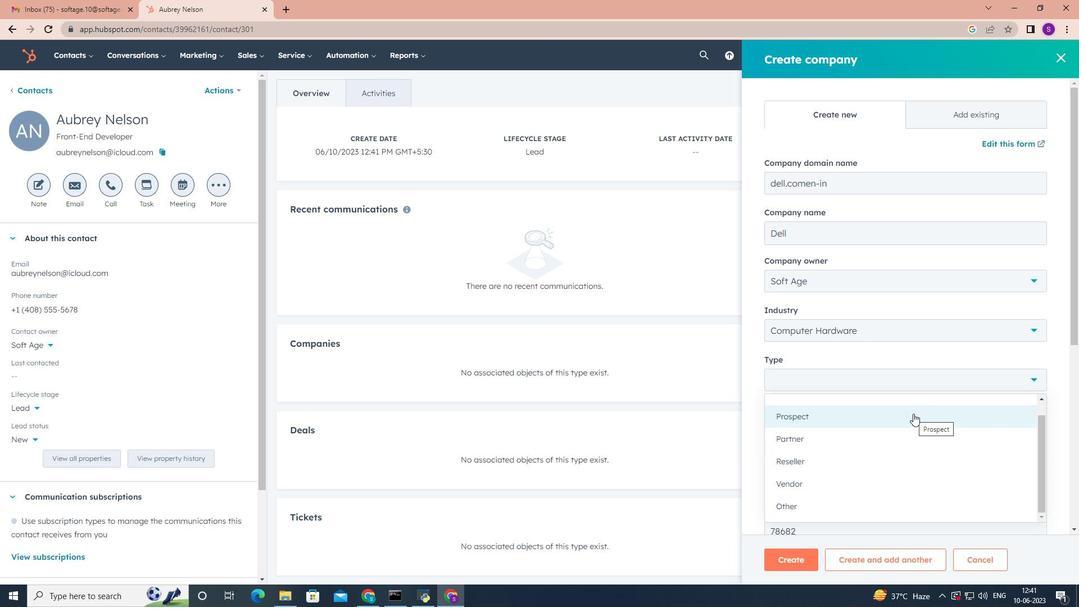 
Action: Mouse scrolled (913, 415) with delta (0, 0)
Screenshot: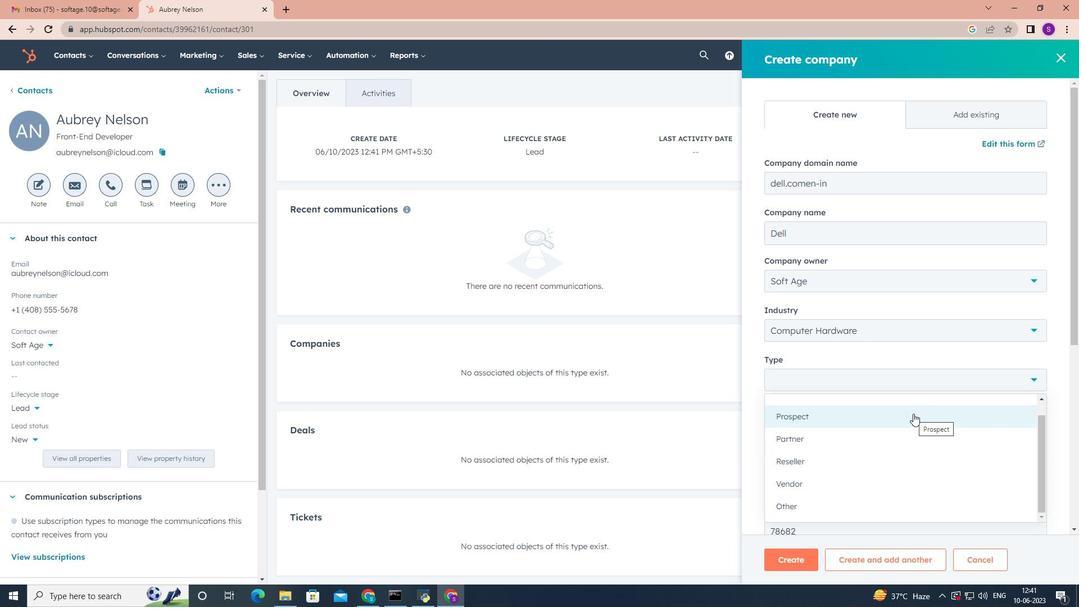 
Action: Mouse moved to (807, 509)
Screenshot: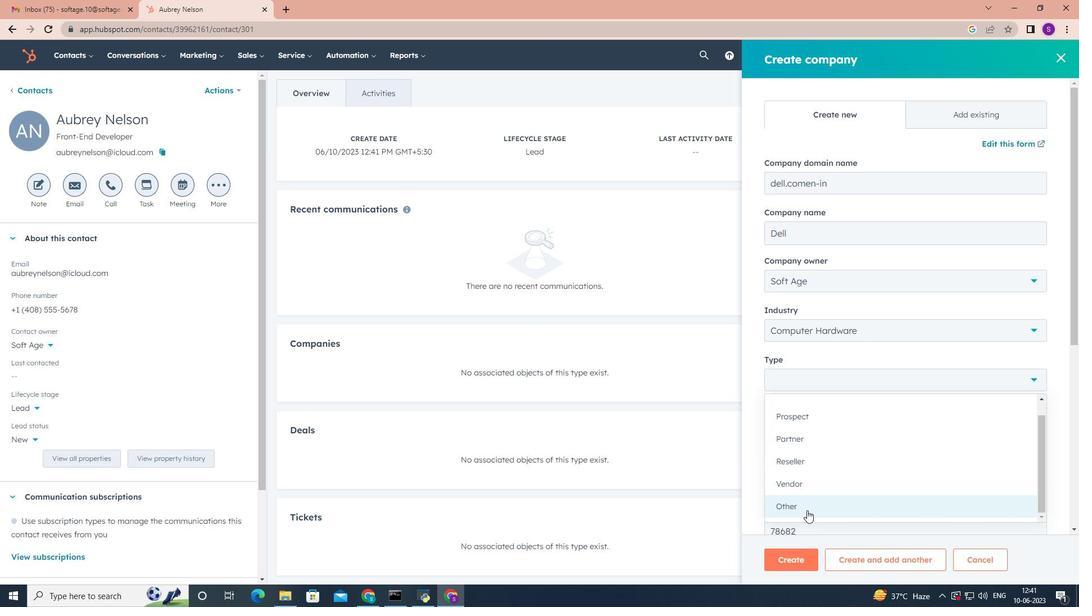 
Action: Mouse pressed left at (807, 509)
Screenshot: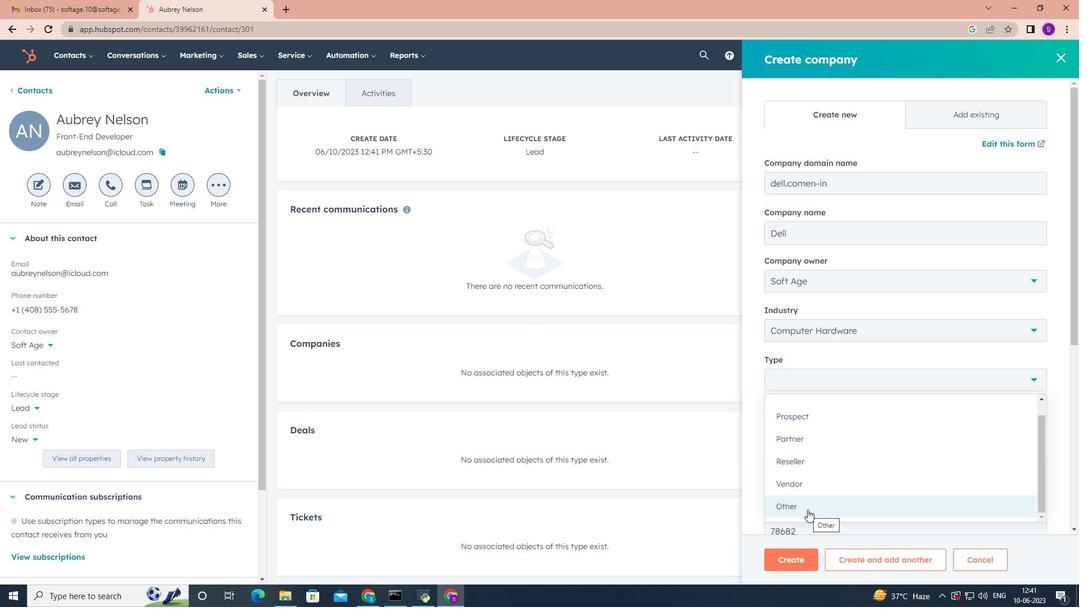 
Action: Mouse moved to (884, 392)
Screenshot: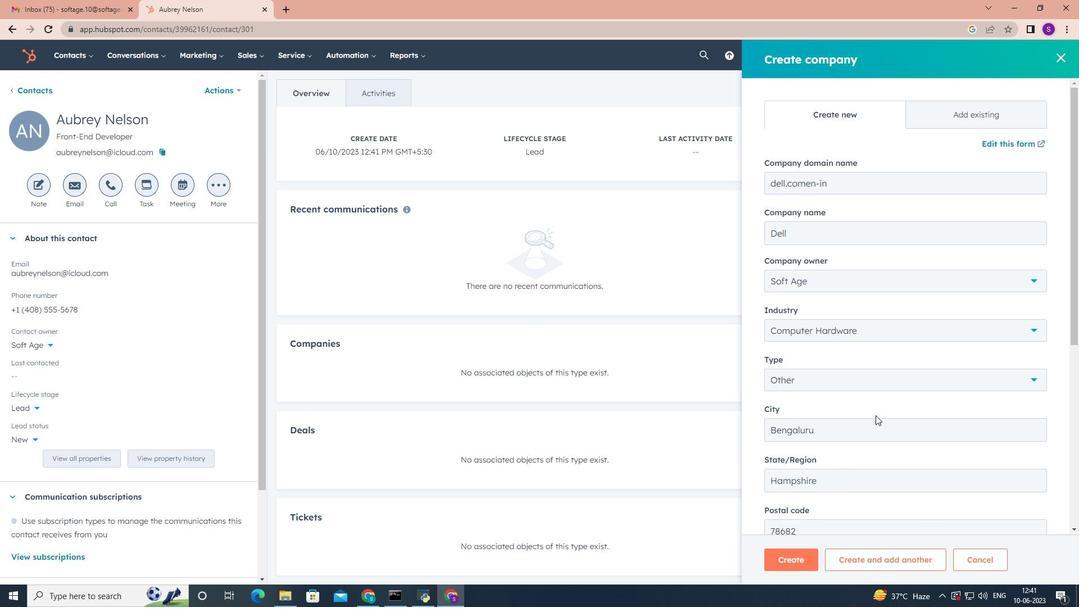 
Action: Mouse scrolled (884, 392) with delta (0, 0)
Screenshot: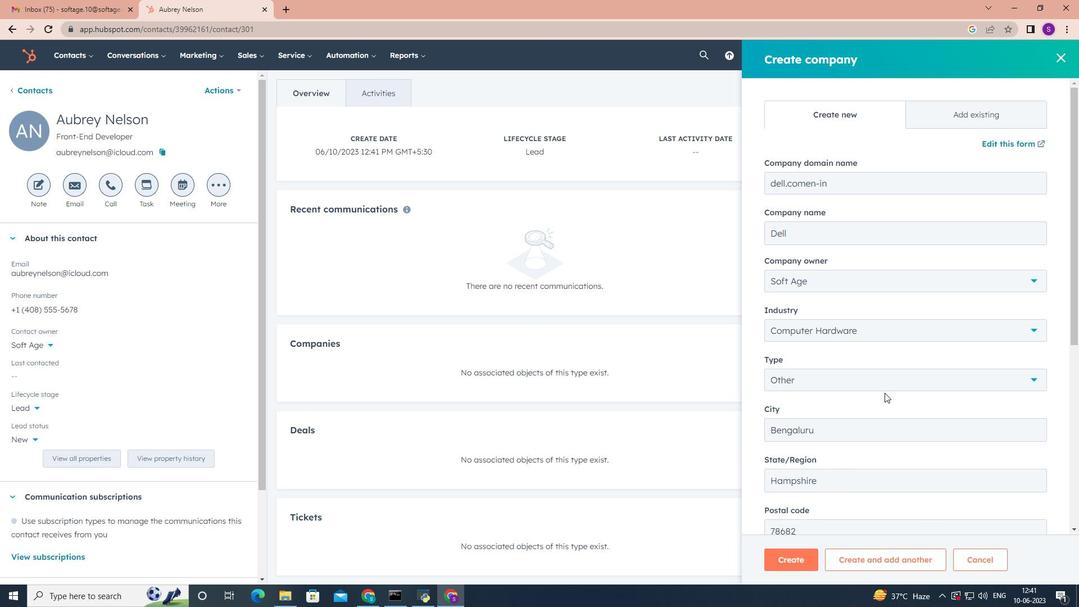 
Action: Mouse scrolled (884, 392) with delta (0, 0)
Screenshot: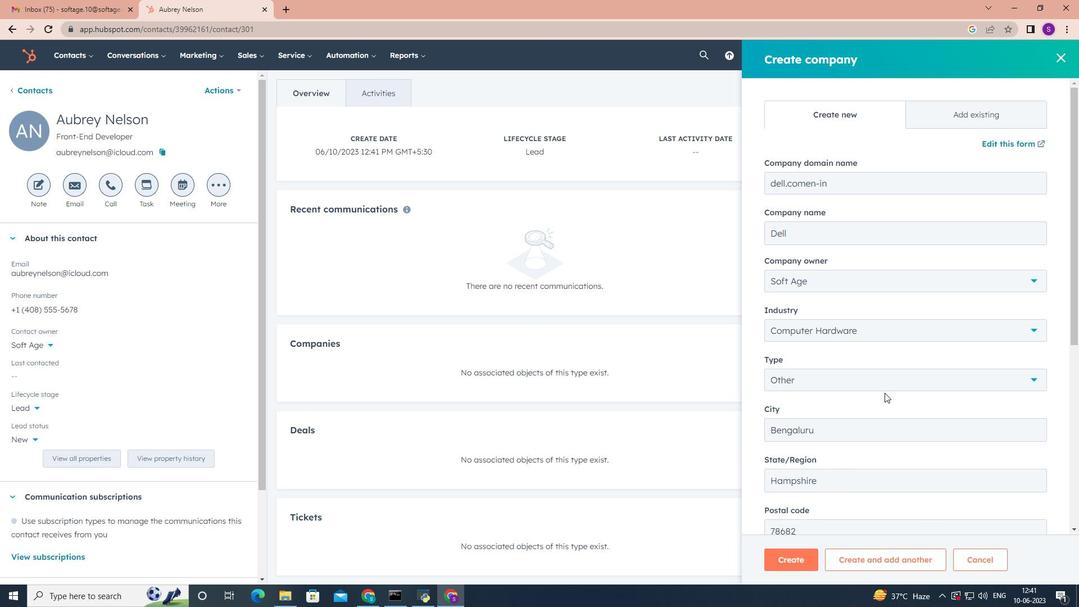 
Action: Mouse scrolled (884, 392) with delta (0, 0)
Screenshot: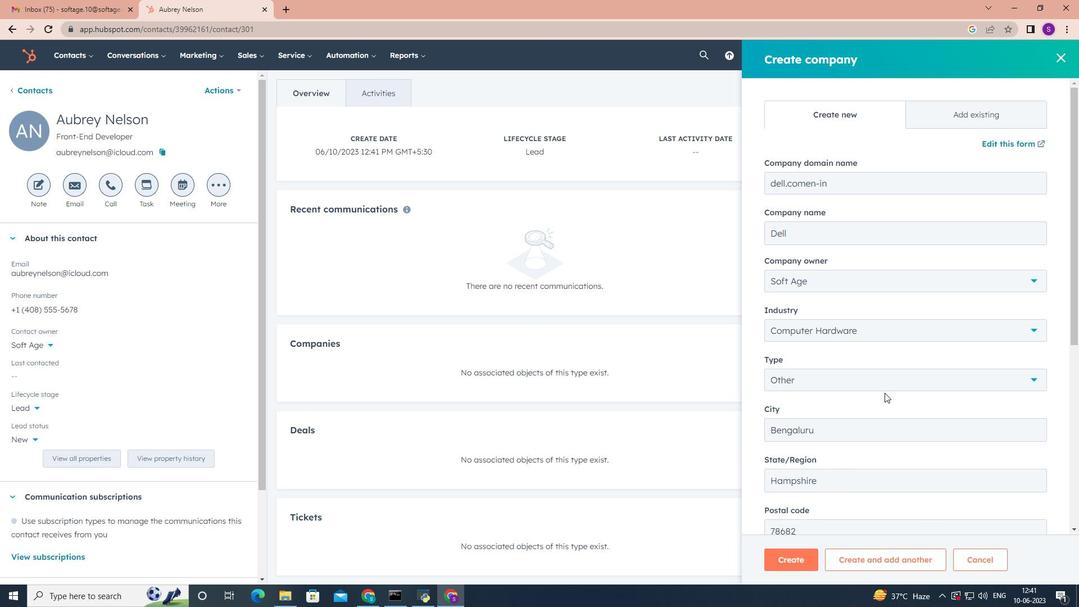 
Action: Mouse scrolled (884, 392) with delta (0, 0)
Screenshot: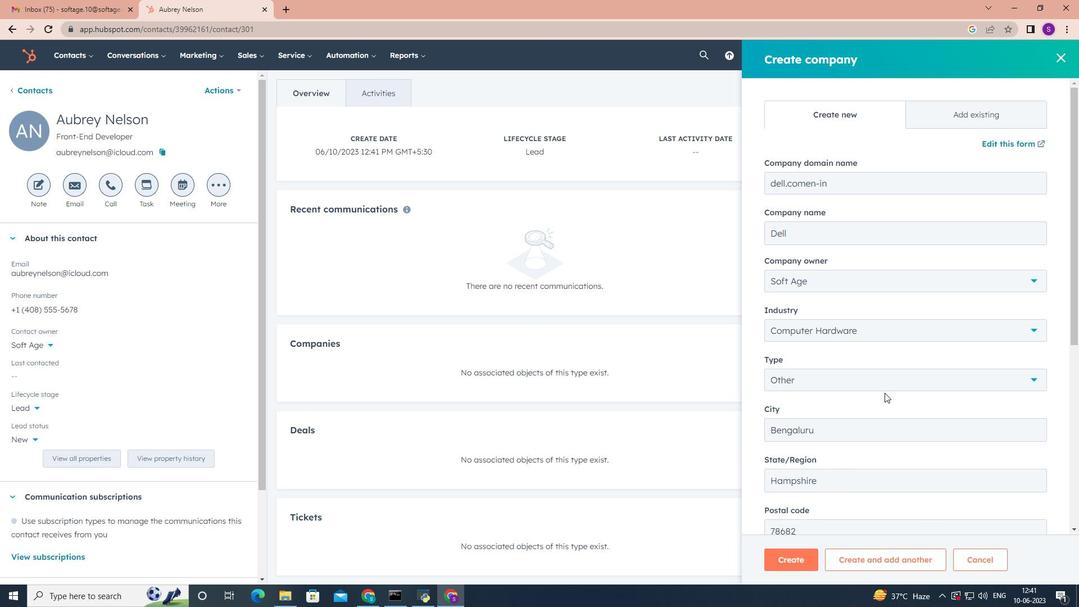 
Action: Mouse scrolled (884, 392) with delta (0, 0)
Screenshot: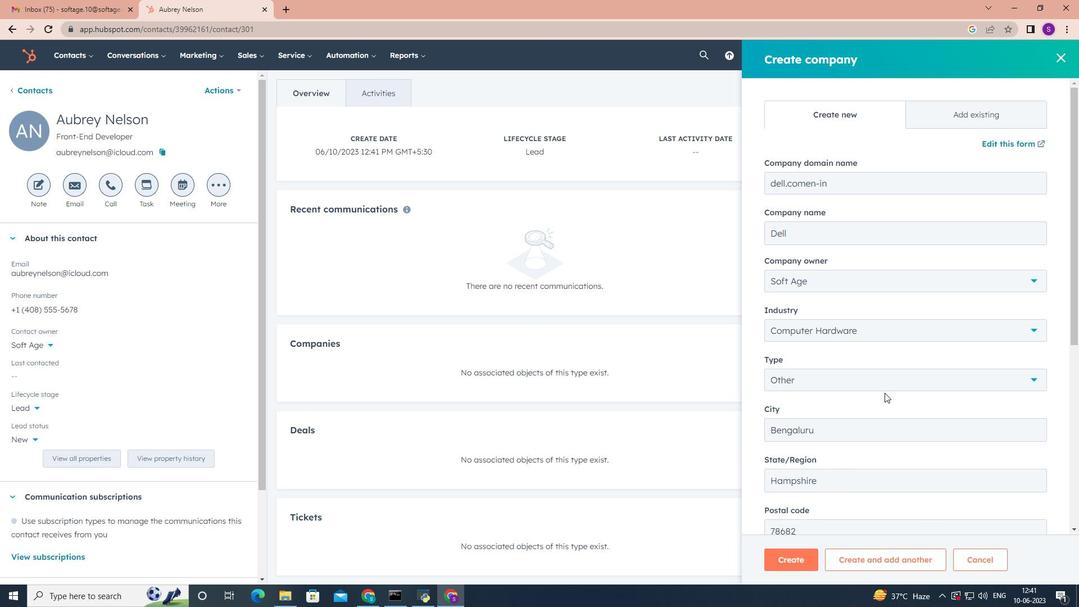 
Action: Mouse scrolled (884, 392) with delta (0, 0)
Screenshot: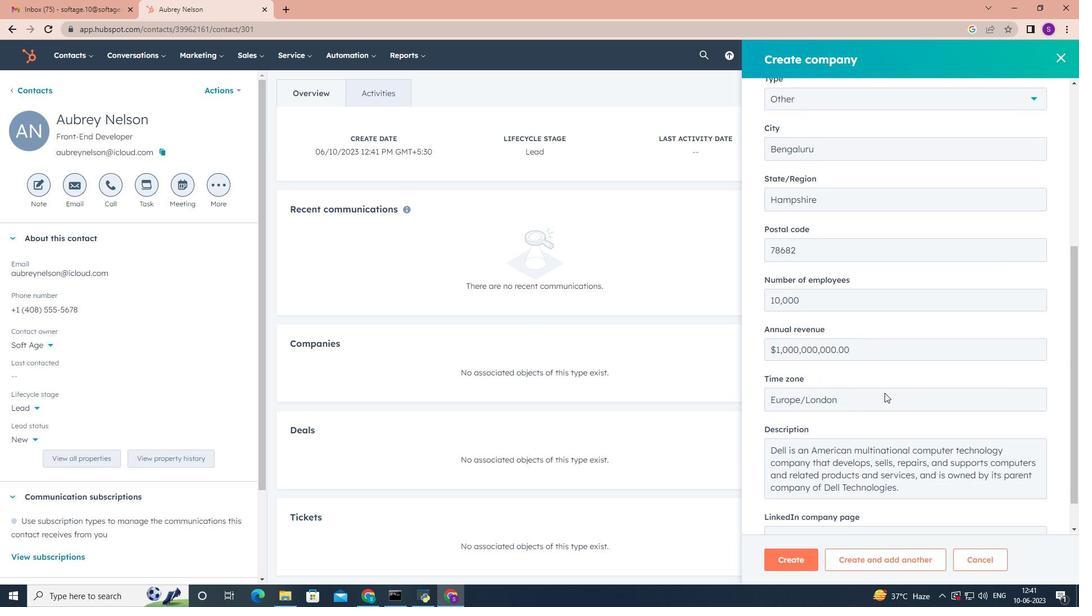 
Action: Mouse scrolled (884, 392) with delta (0, 0)
Screenshot: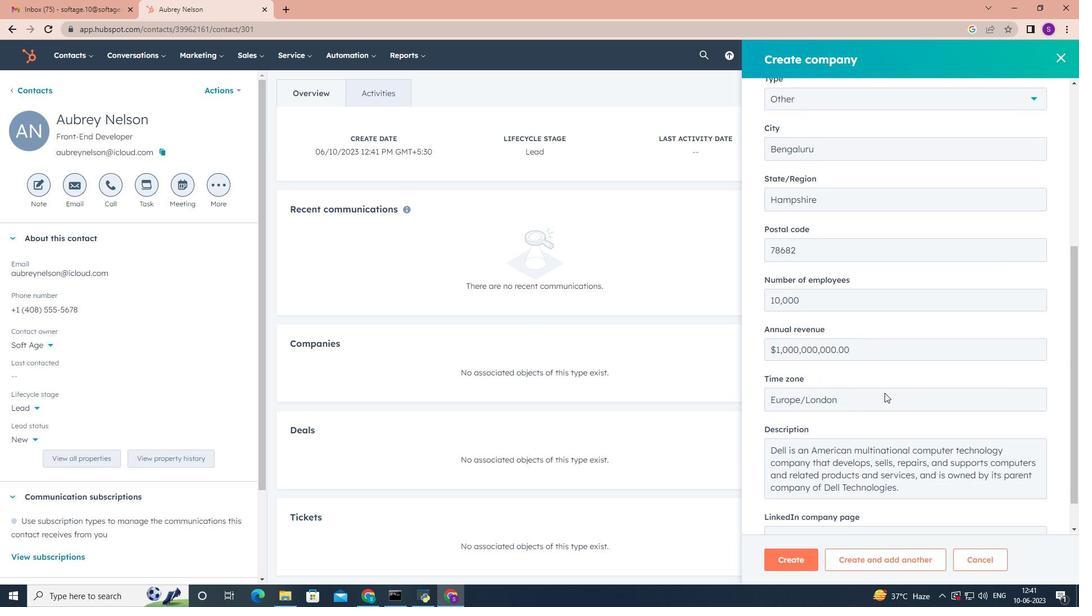 
Action: Mouse scrolled (884, 392) with delta (0, 0)
Screenshot: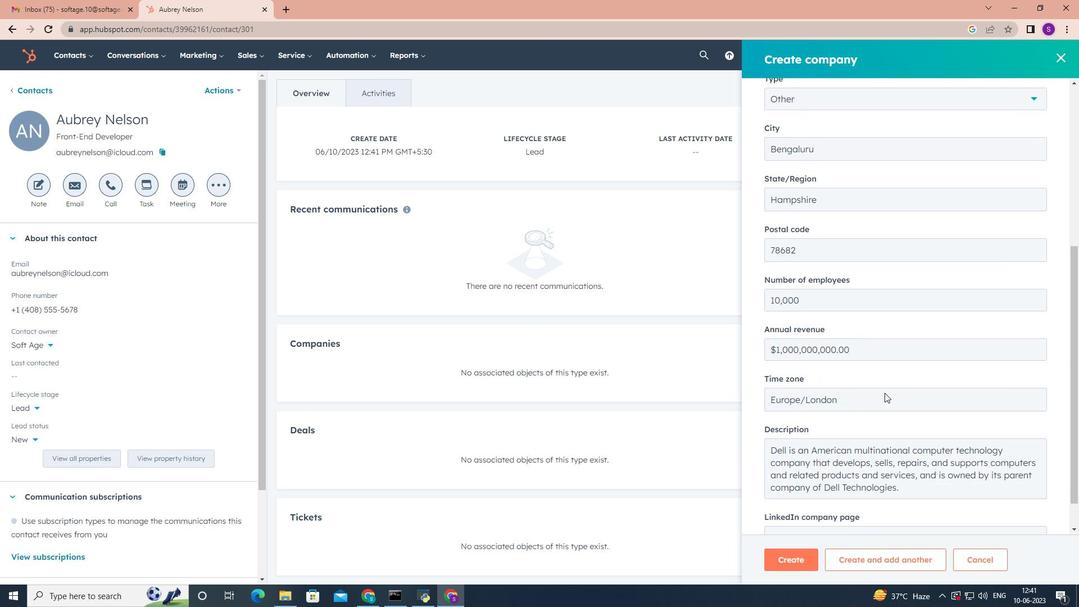 
Action: Mouse scrolled (884, 392) with delta (0, 0)
Screenshot: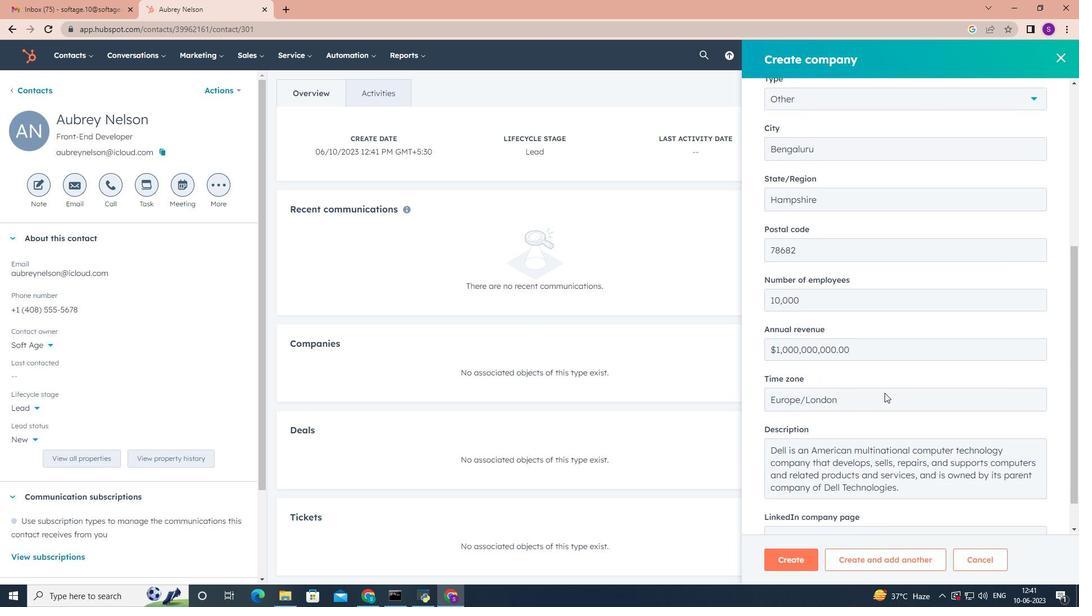 
Action: Mouse scrolled (884, 392) with delta (0, 0)
Screenshot: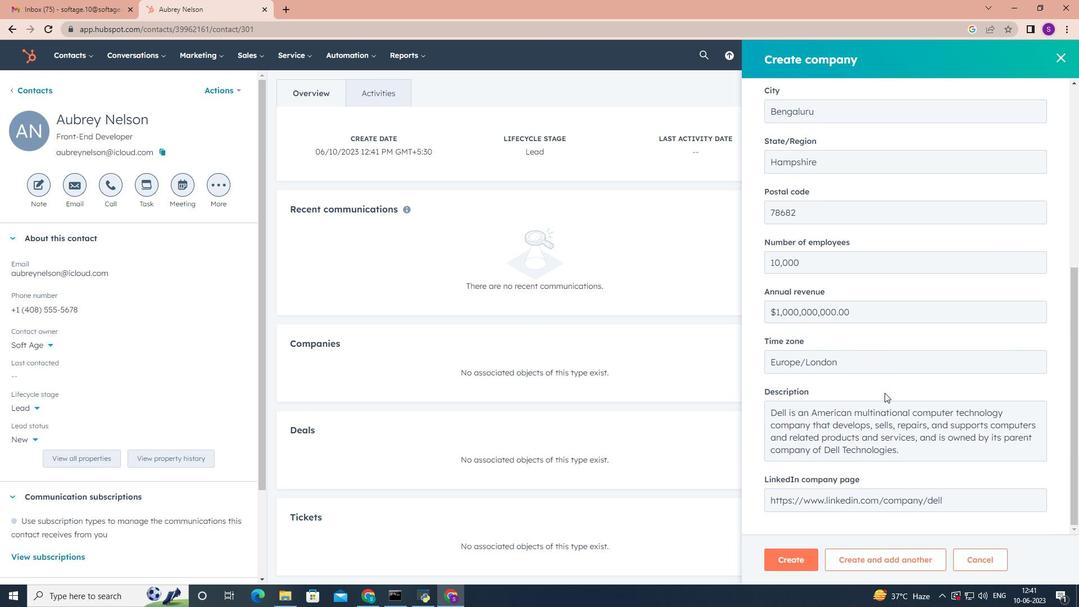 
Action: Mouse scrolled (884, 392) with delta (0, 0)
Screenshot: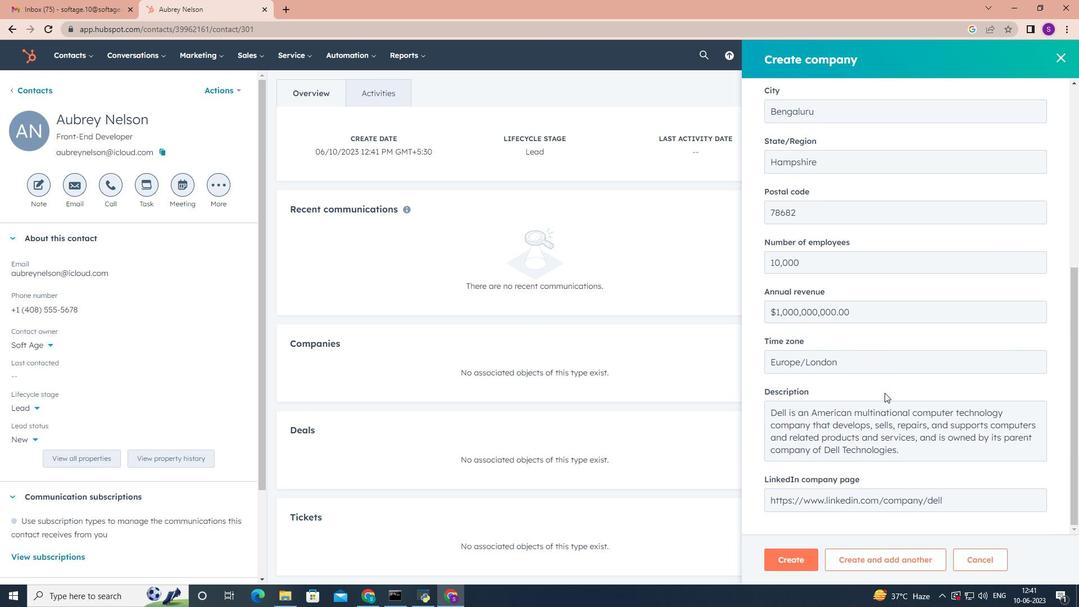 
Action: Mouse scrolled (884, 392) with delta (0, 0)
Screenshot: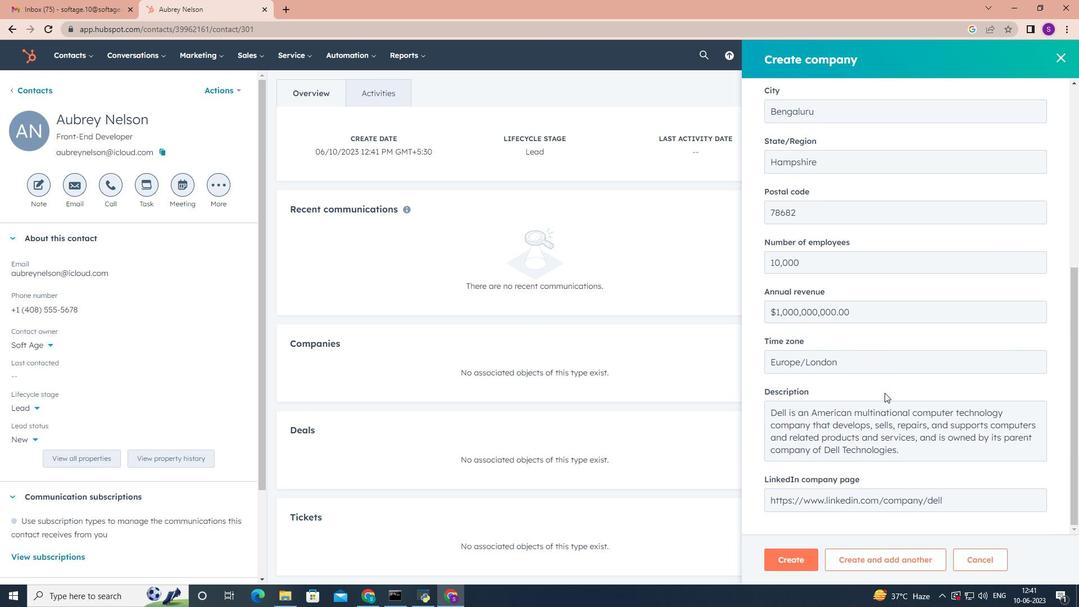 
Action: Mouse scrolled (884, 392) with delta (0, 0)
Screenshot: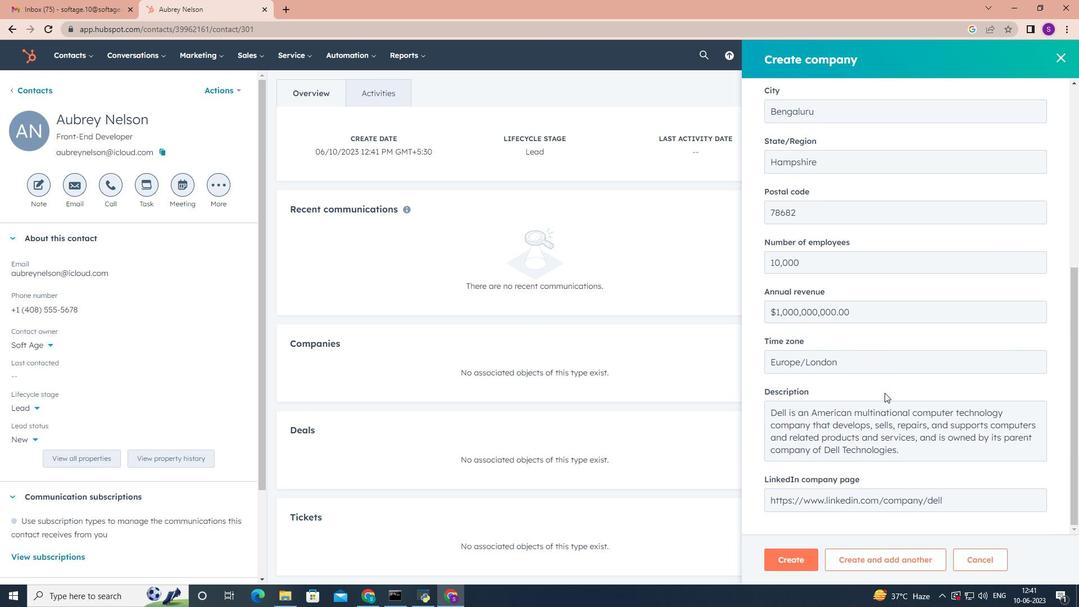 
Action: Mouse moved to (801, 563)
Screenshot: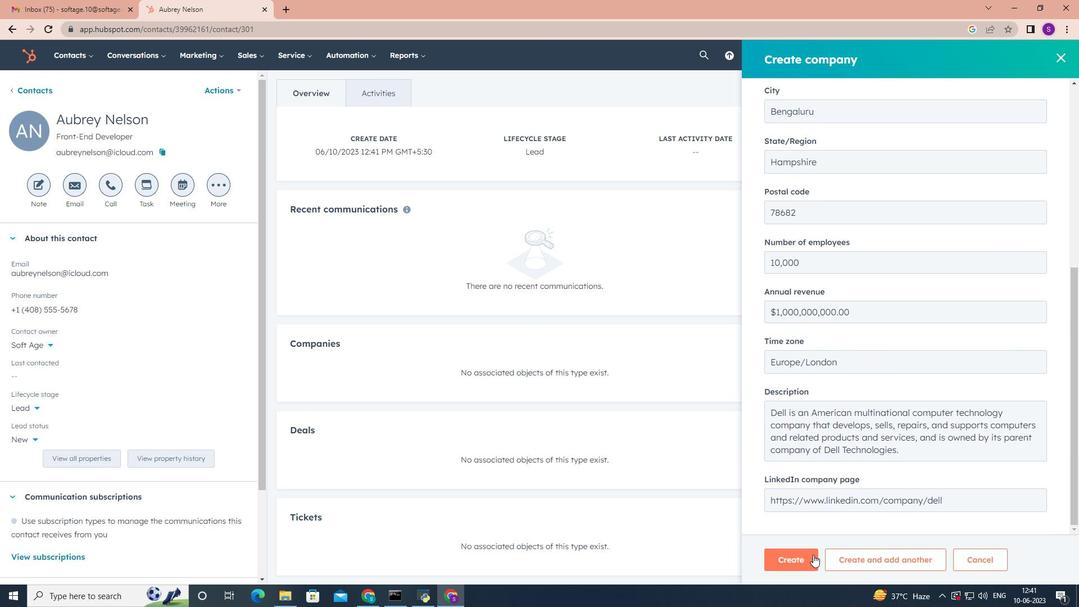 
Action: Mouse pressed left at (801, 563)
Screenshot: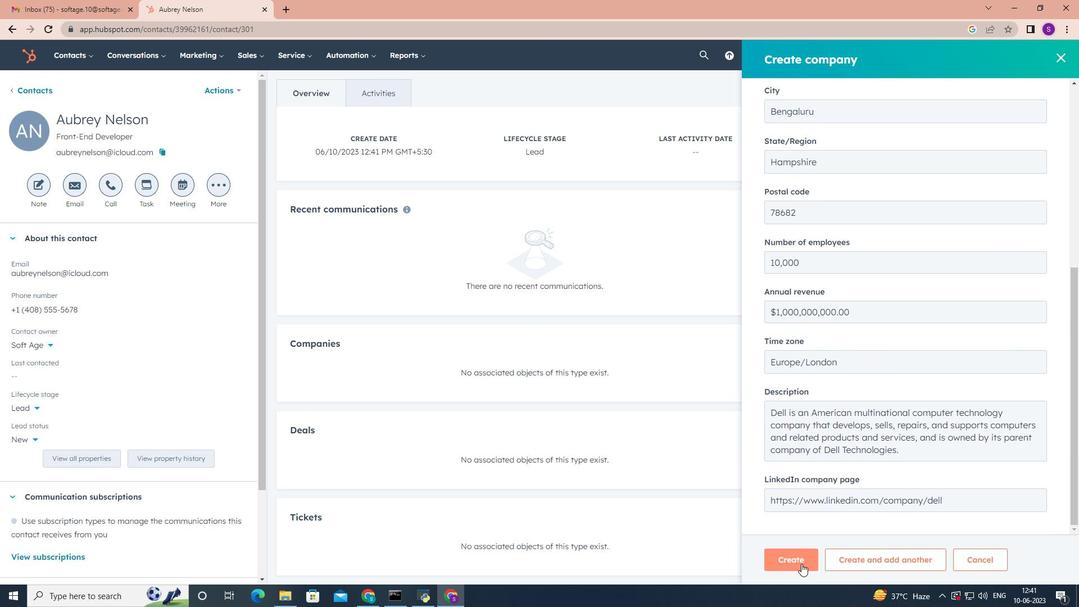 
Action: Mouse moved to (653, 413)
Screenshot: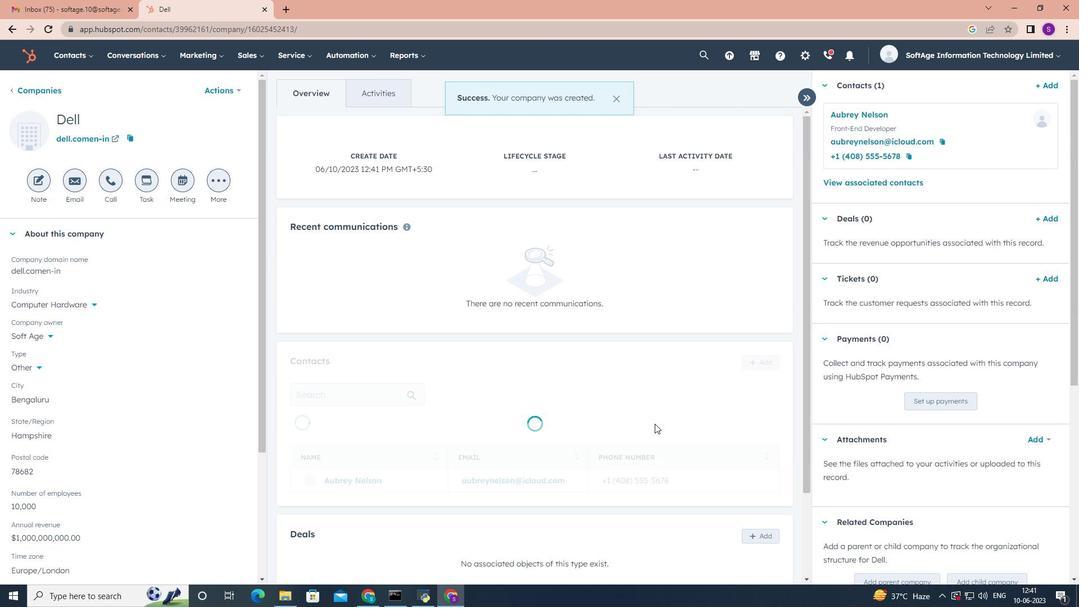 
Action: Mouse scrolled (653, 412) with delta (0, 0)
Screenshot: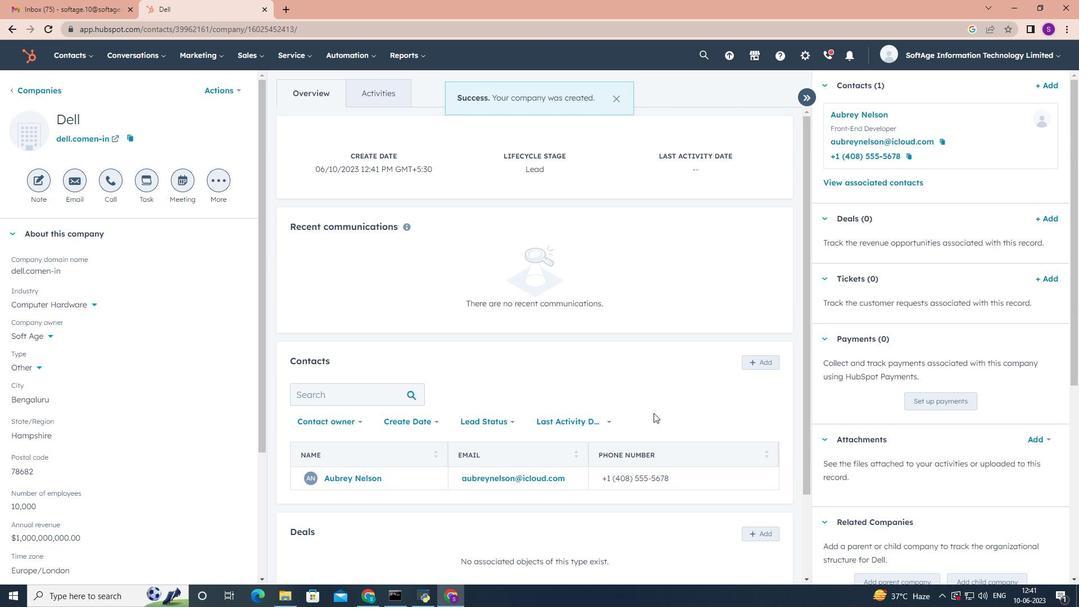 
Action: Mouse scrolled (653, 412) with delta (0, 0)
Screenshot: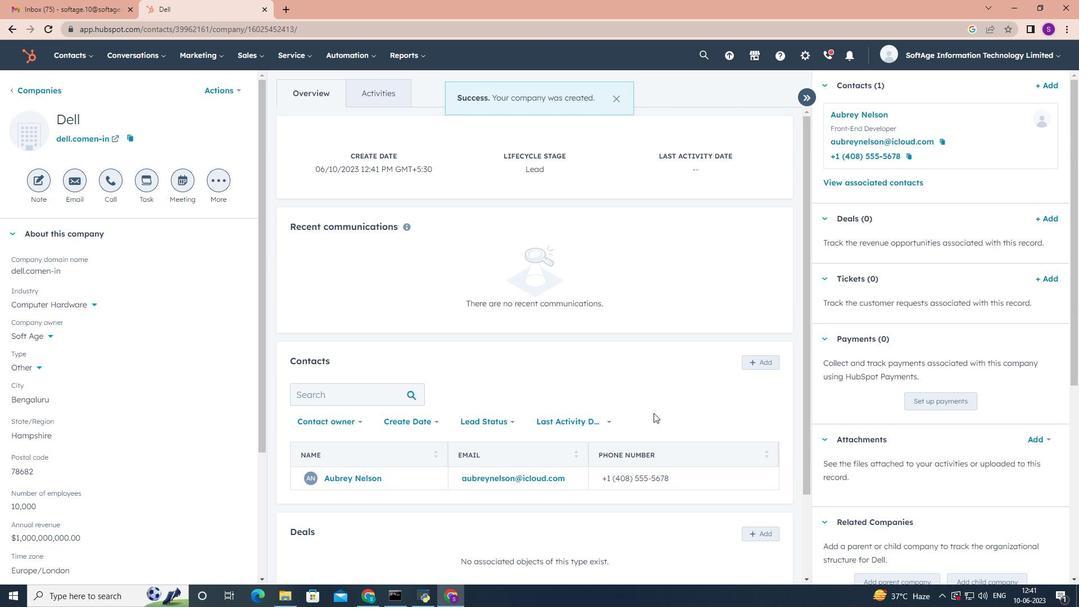 
Action: Mouse scrolled (653, 412) with delta (0, 0)
Screenshot: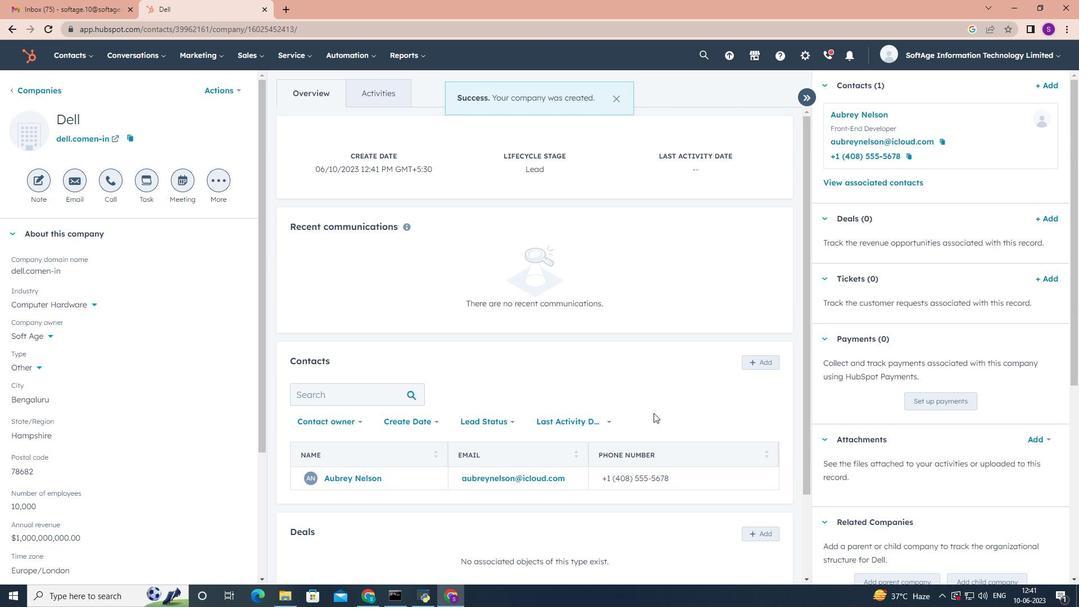 
